 Task: Find connections with filter location Varna with filter topic #houseforsalewith filter profile language Potuguese with filter current company [24]7.ai with filter school Google Developer Group - Bharati Vidyapeeth's College of Engineering (GDG BVP) with filter industry Trusts and Estates with filter service category Financial Accounting with filter keywords title Help Desk Worker/Desktop Support
Action: Mouse moved to (460, 152)
Screenshot: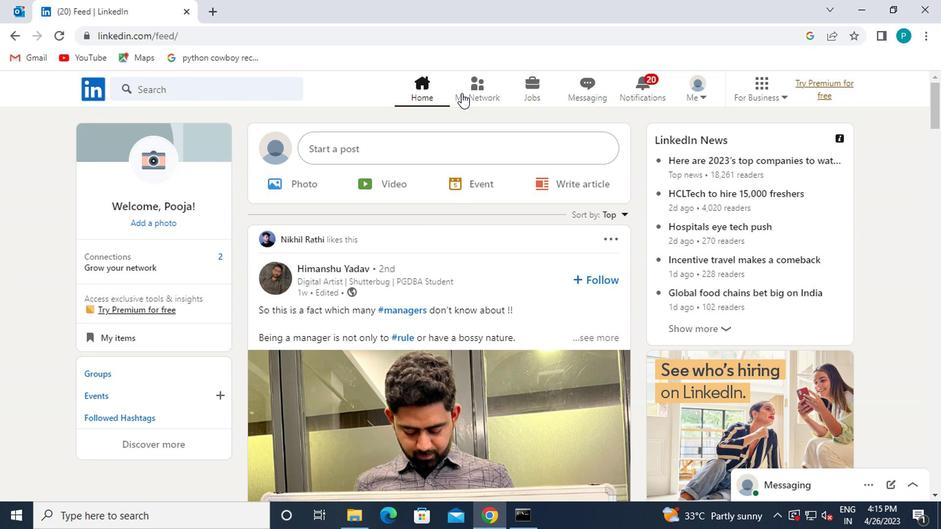 
Action: Mouse pressed left at (460, 152)
Screenshot: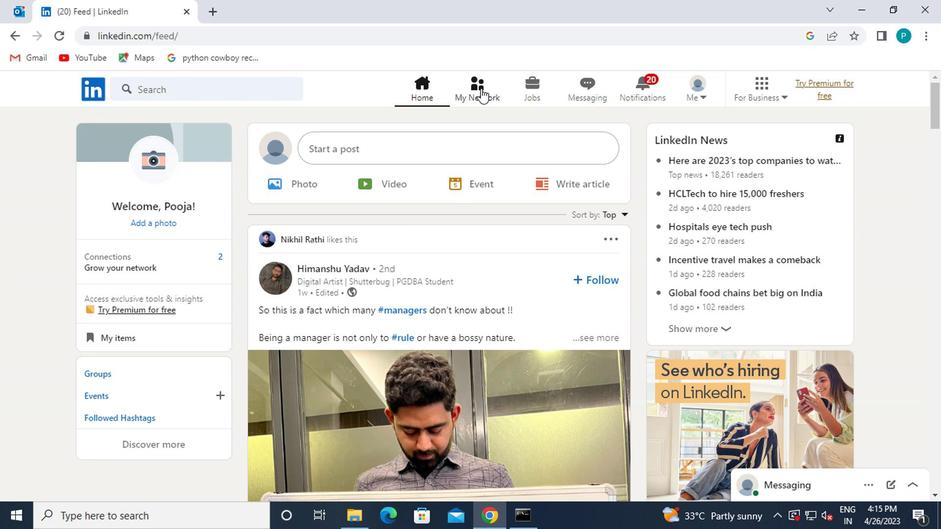 
Action: Mouse moved to (186, 215)
Screenshot: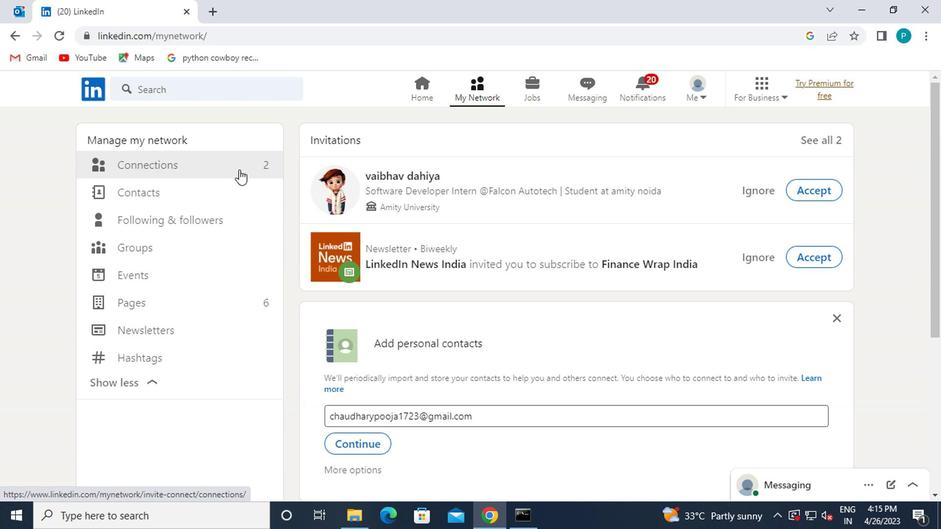 
Action: Mouse pressed left at (186, 215)
Screenshot: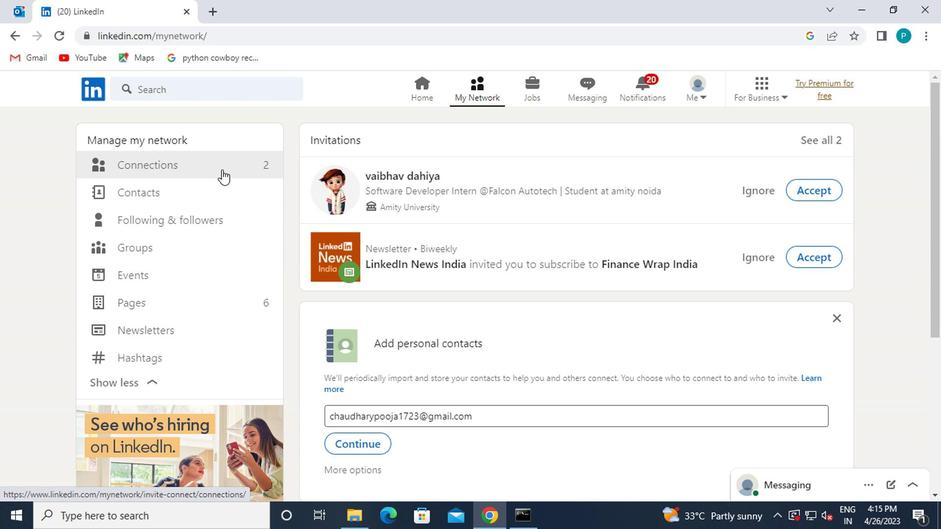 
Action: Mouse moved to (563, 212)
Screenshot: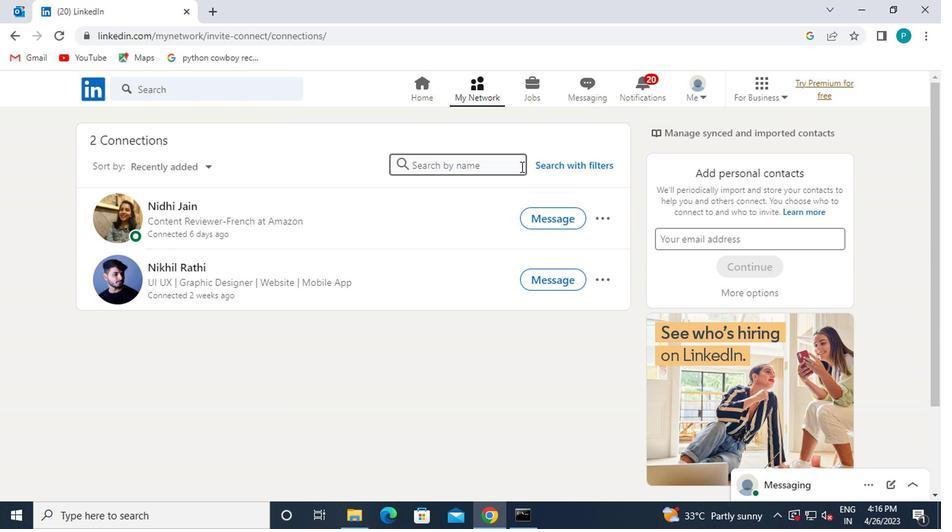 
Action: Mouse pressed left at (563, 212)
Screenshot: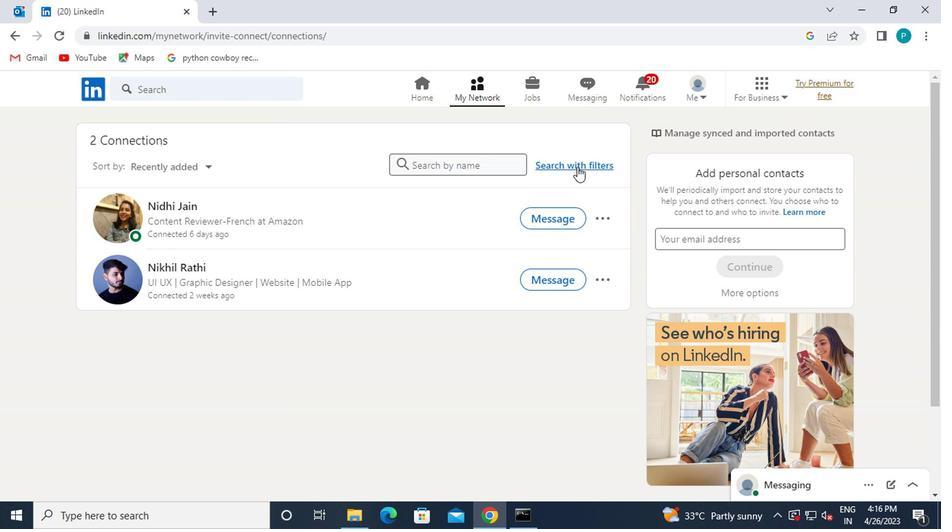 
Action: Mouse moved to (446, 182)
Screenshot: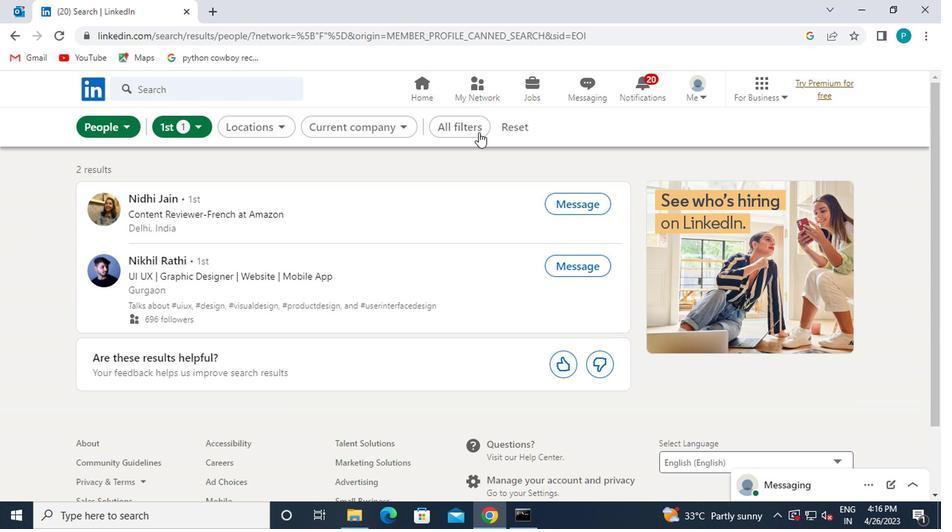 
Action: Mouse pressed left at (446, 182)
Screenshot: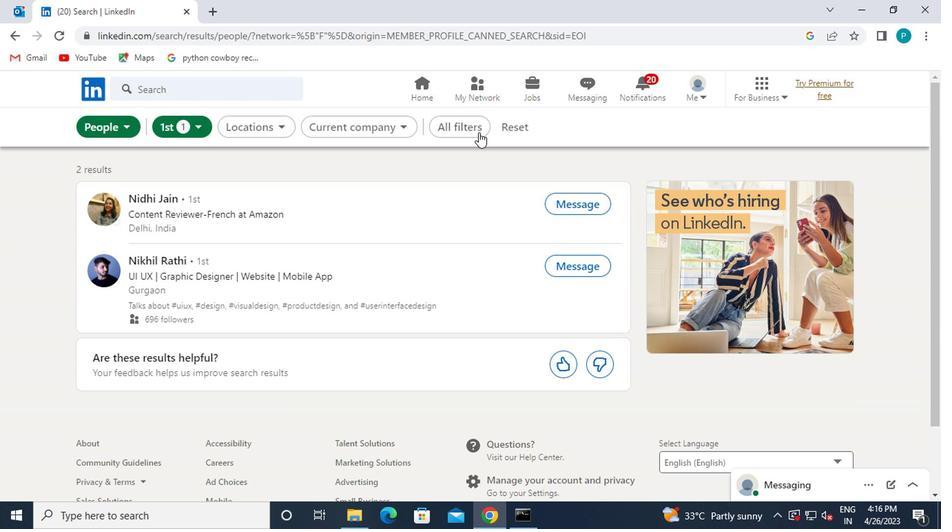 
Action: Mouse moved to (732, 306)
Screenshot: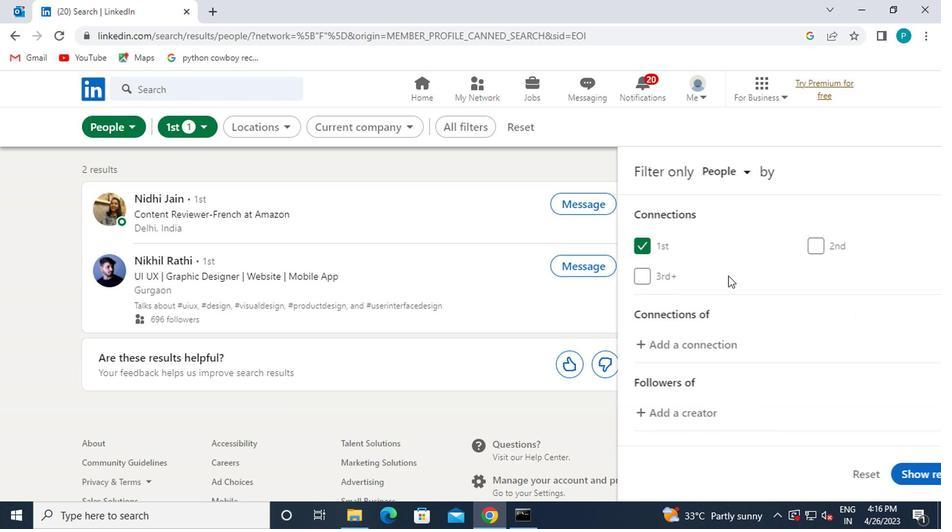 
Action: Mouse scrolled (732, 306) with delta (0, 0)
Screenshot: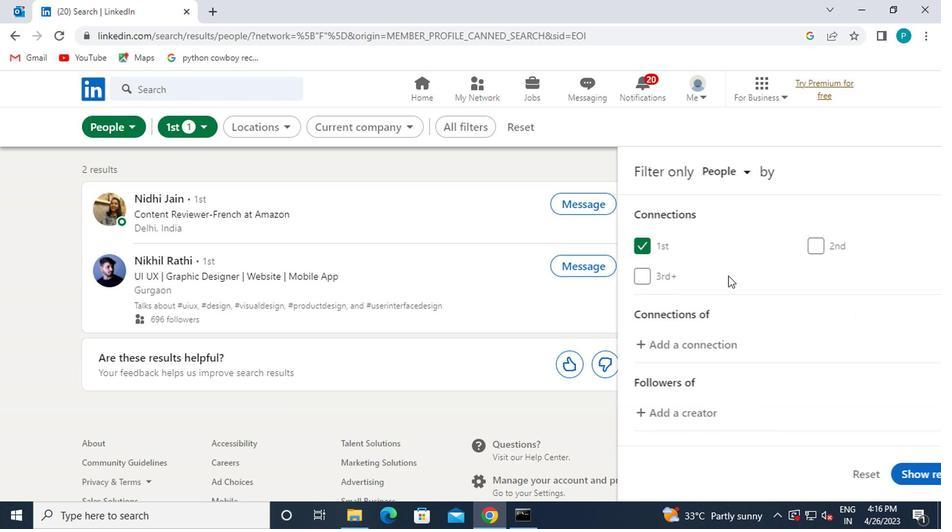 
Action: Mouse moved to (732, 308)
Screenshot: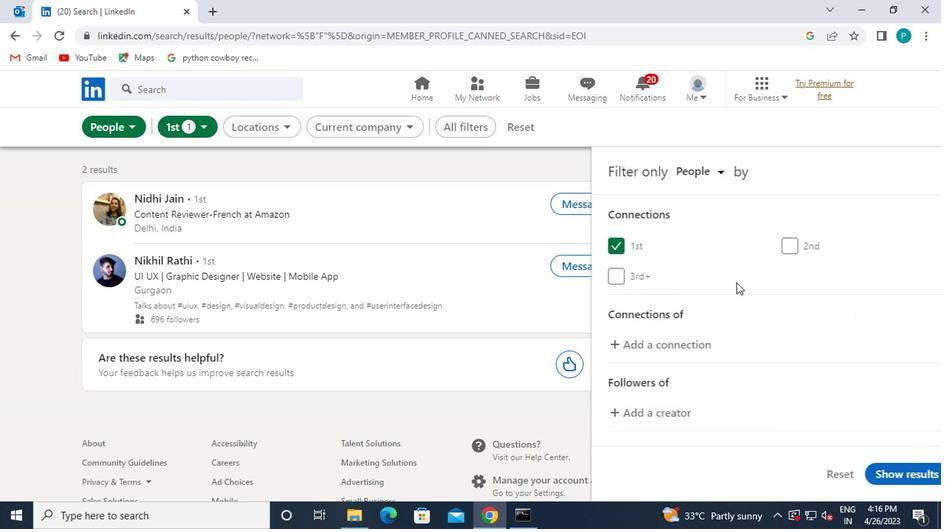 
Action: Mouse scrolled (732, 308) with delta (0, 0)
Screenshot: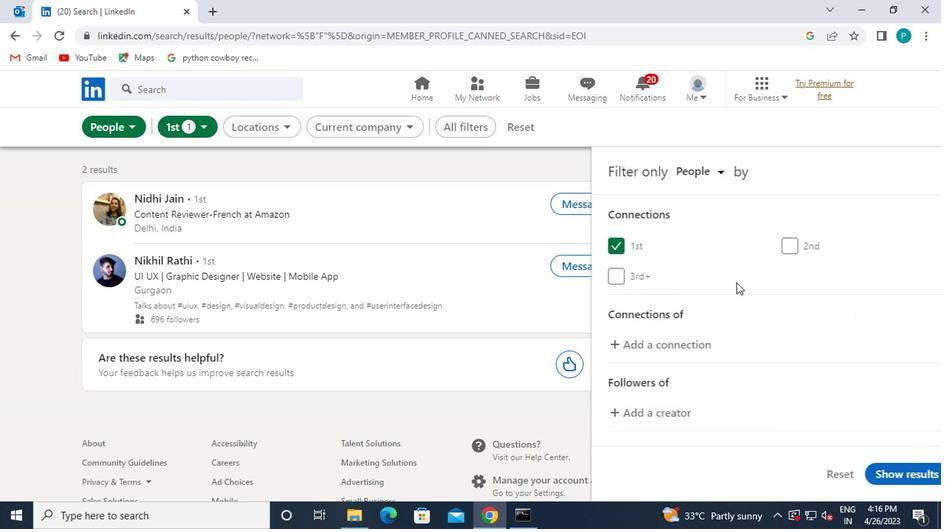 
Action: Mouse moved to (760, 368)
Screenshot: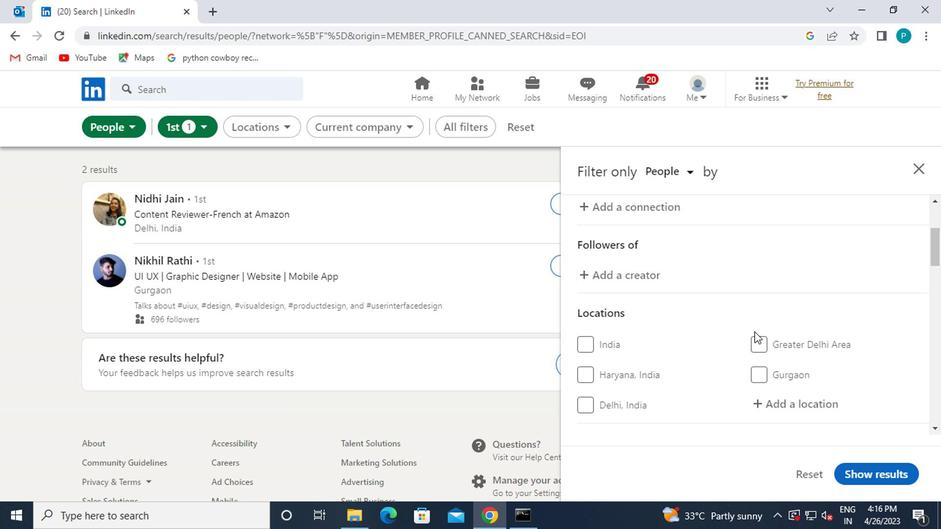 
Action: Mouse scrolled (760, 368) with delta (0, 0)
Screenshot: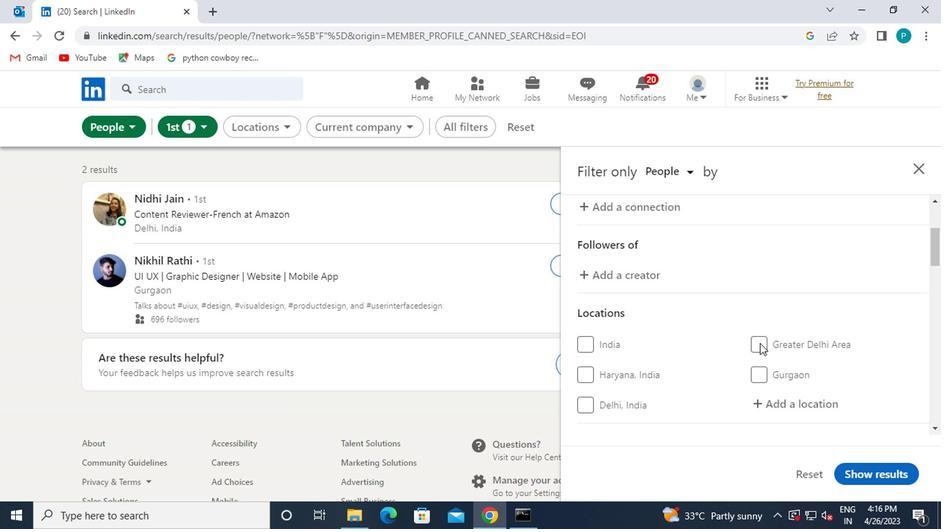 
Action: Mouse moved to (757, 347)
Screenshot: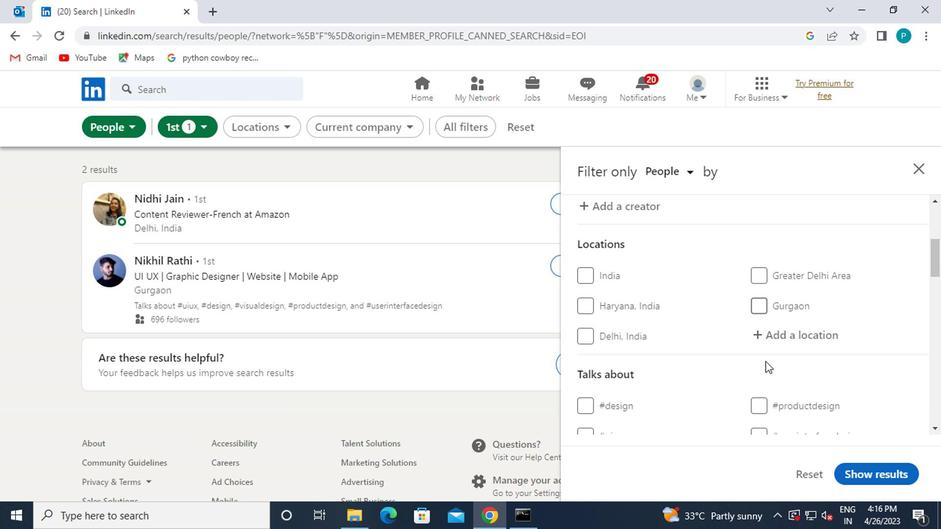 
Action: Mouse pressed left at (757, 347)
Screenshot: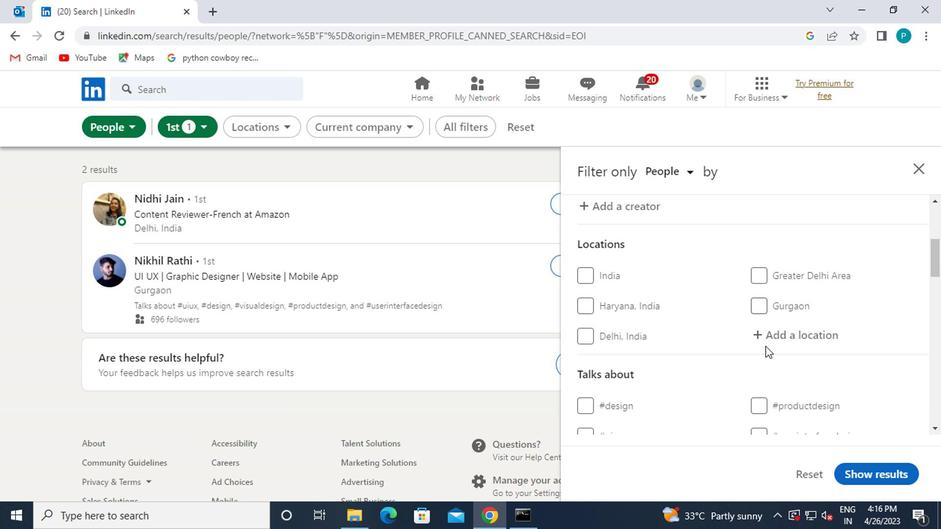 
Action: Mouse moved to (765, 341)
Screenshot: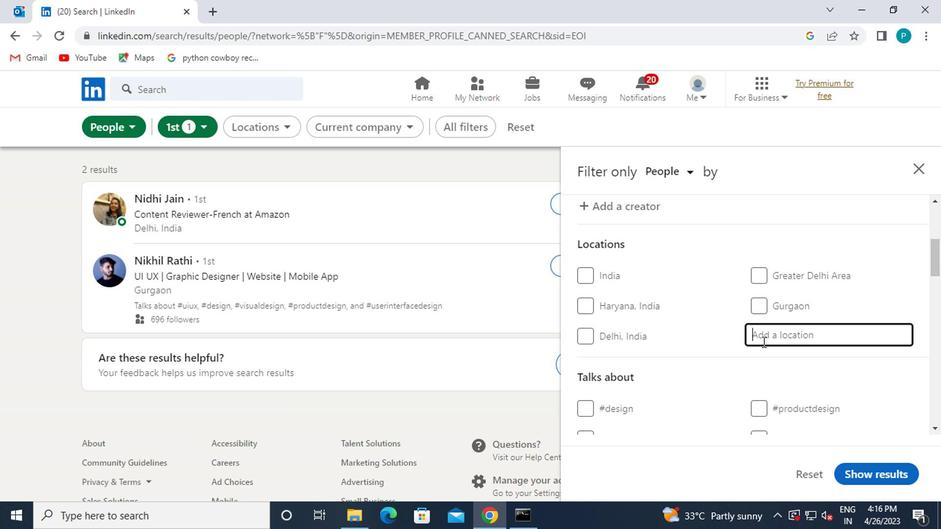 
Action: Key pressed verna<Key.enter>
Screenshot: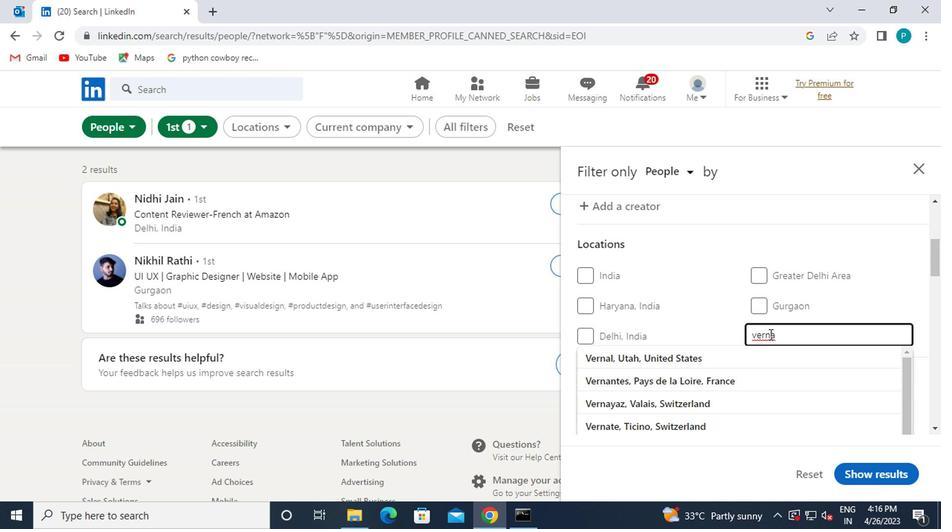
Action: Mouse moved to (762, 341)
Screenshot: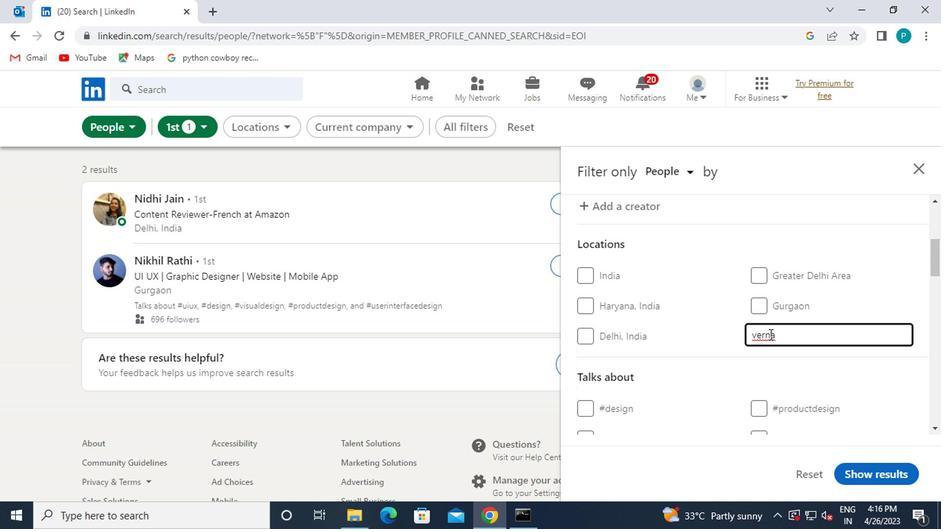 
Action: Mouse scrolled (762, 341) with delta (0, 0)
Screenshot: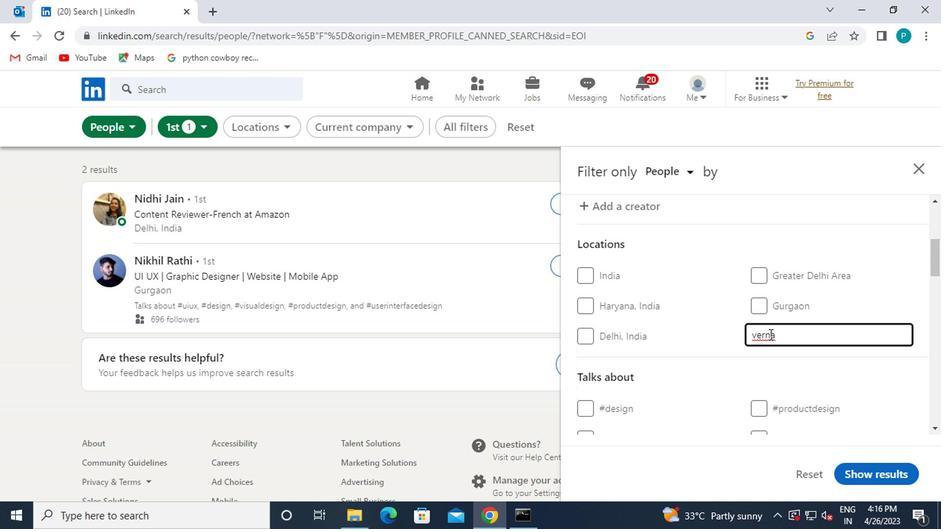 
Action: Mouse moved to (759, 349)
Screenshot: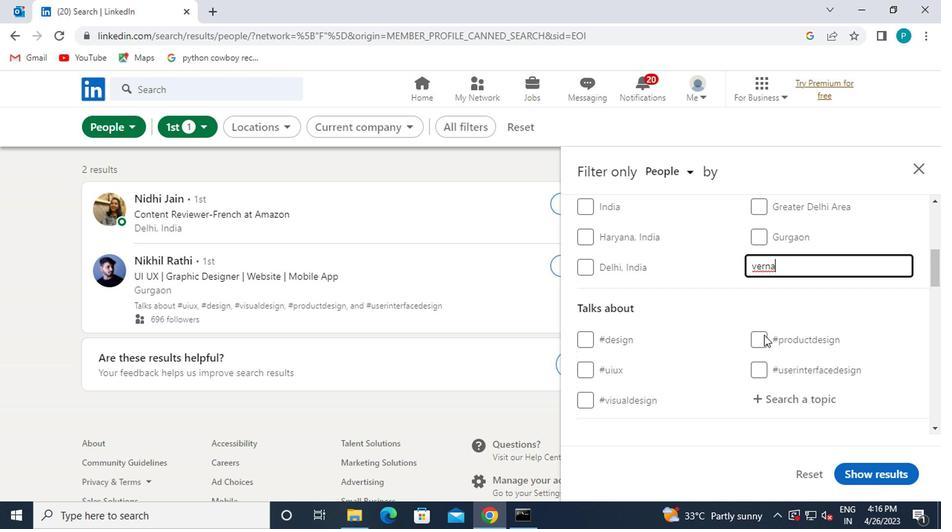 
Action: Mouse scrolled (759, 348) with delta (0, 0)
Screenshot: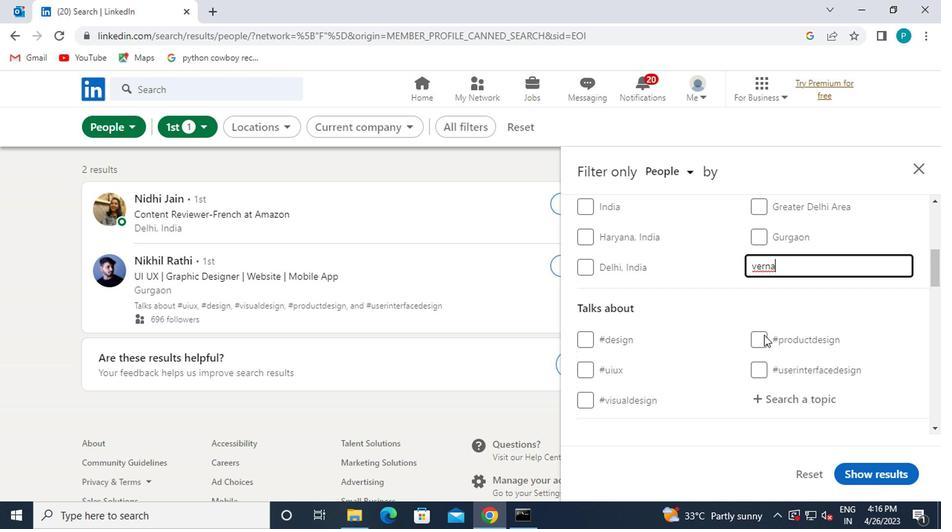 
Action: Mouse scrolled (759, 348) with delta (0, 0)
Screenshot: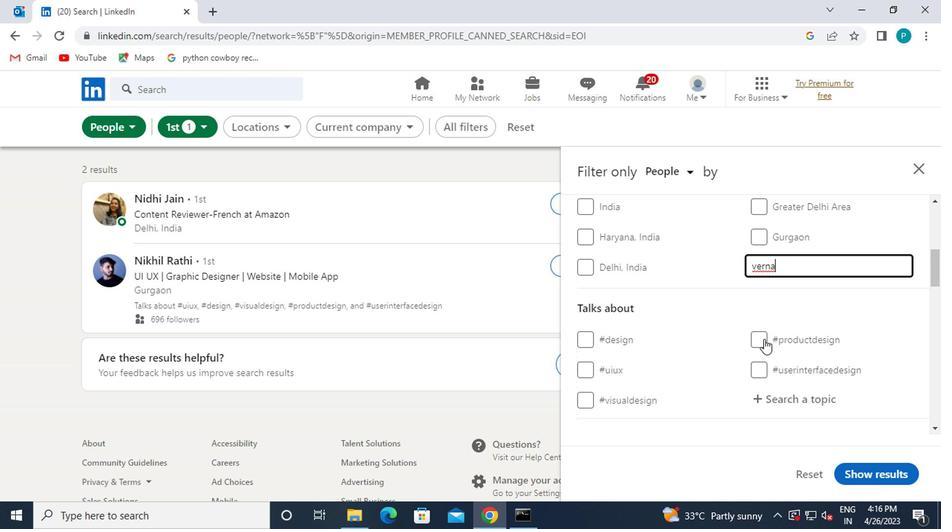 
Action: Mouse moved to (760, 290)
Screenshot: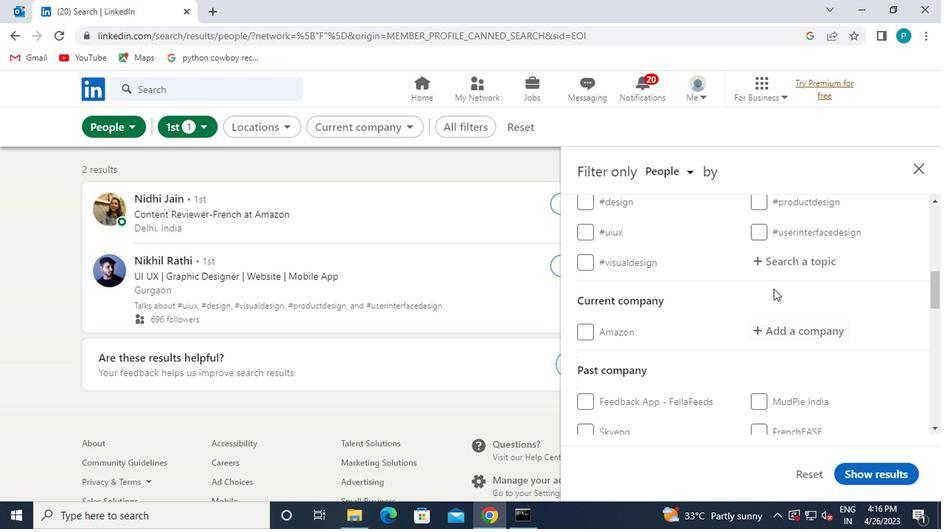 
Action: Mouse pressed left at (760, 290)
Screenshot: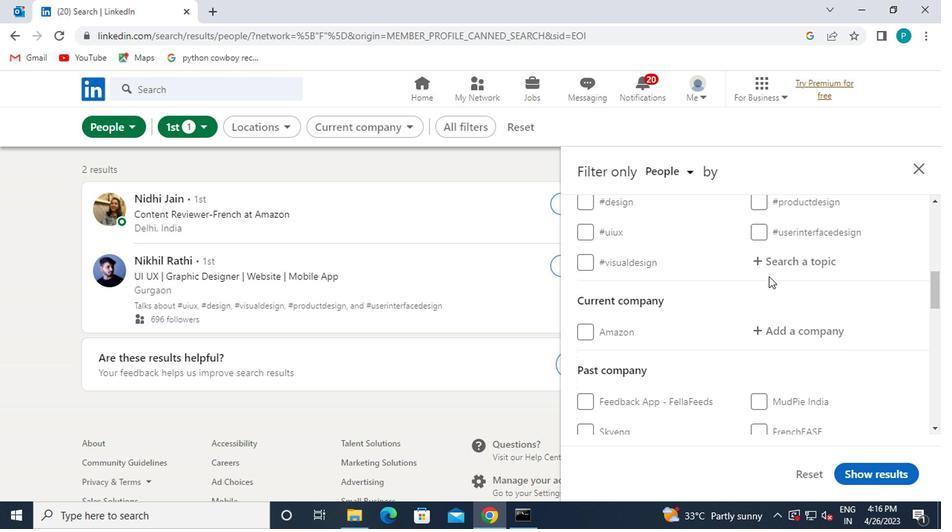
Action: Key pressed <Key.shift><Key.shift><Key.shift><Key.shift><Key.shift><Key.shift><Key.shift><Key.shift>#HOUSEFORD<Key.backspace>SALE
Screenshot: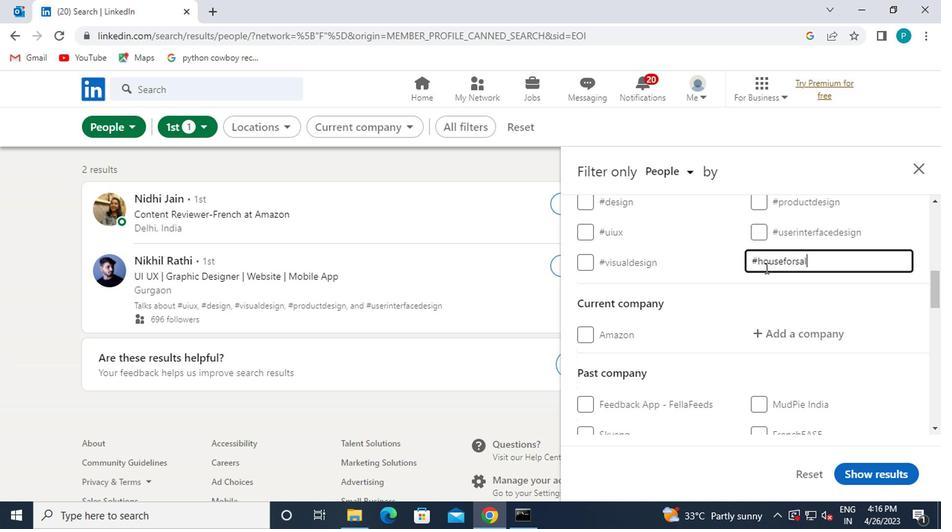 
Action: Mouse moved to (777, 341)
Screenshot: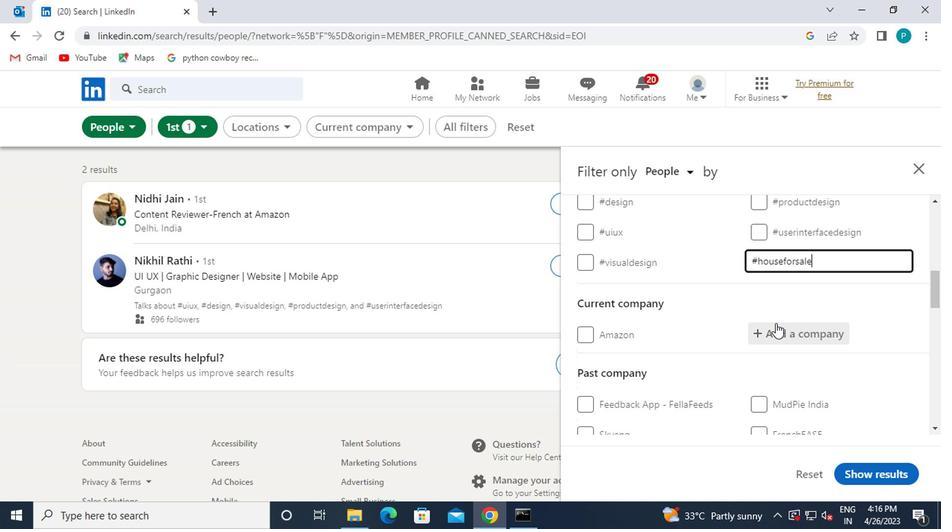 
Action: Mouse pressed left at (777, 341)
Screenshot: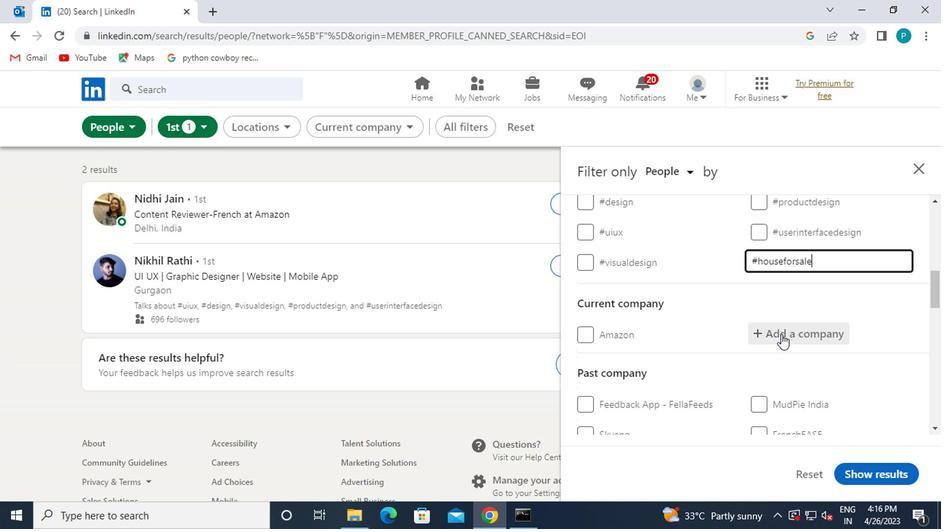 
Action: Key pressed <Key.shift><Key.shift><Key.shift><Key.shift><Key.shift><Key.shift><Key.shift><Key.shift><Key.shift><Key.shift><Key.shift><Key.shift><Key.shift><Key.shift><Key.shift><Key.shift><Key.shift><Key.shift><Key.shift><Key.shift><Key.shift><Key.shift><Key.shift><Key.shift><Key.shift><Key.shift><Key.shift><Key.shift><Key.shift><Key.shift><Key.shift><Key.shift><Key.shift><Key.shift><Key.shift><Key.shift>{<Key.backspace>[24]7
Screenshot: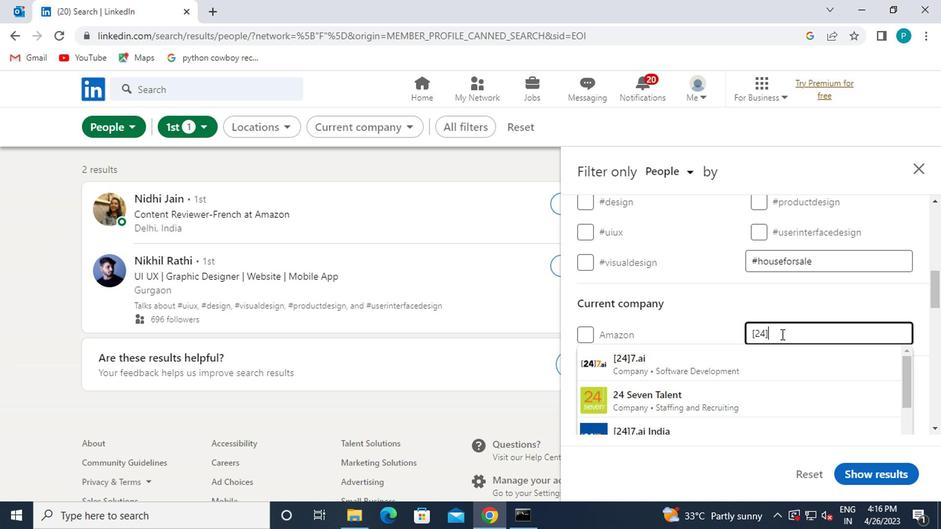
Action: Mouse moved to (741, 342)
Screenshot: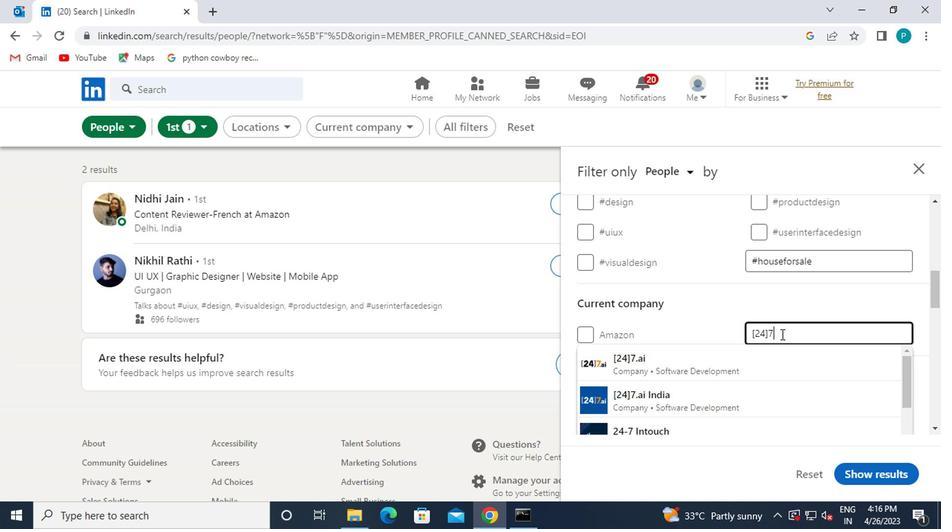 
Action: Key pressed <Key.down>
Screenshot: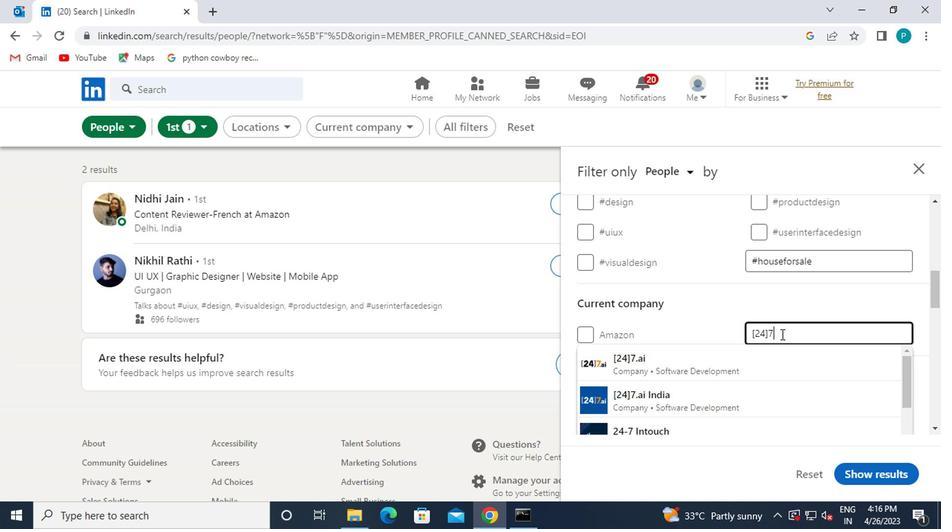
Action: Mouse moved to (706, 356)
Screenshot: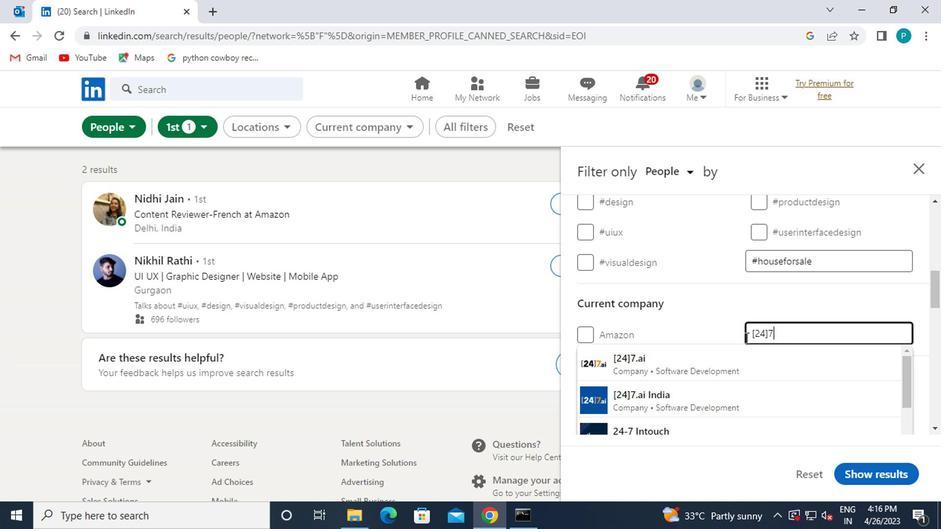
Action: Key pressed <Key.enter>
Screenshot: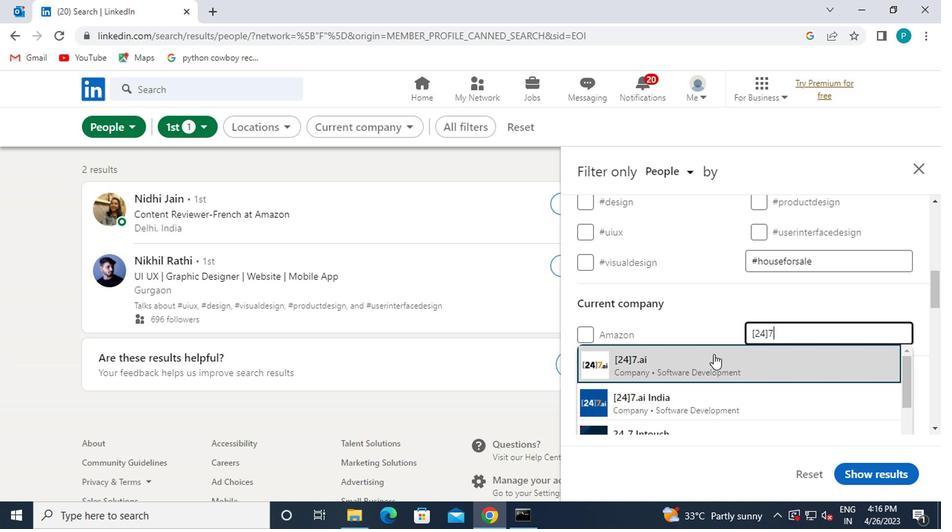 
Action: Mouse scrolled (706, 356) with delta (0, 0)
Screenshot: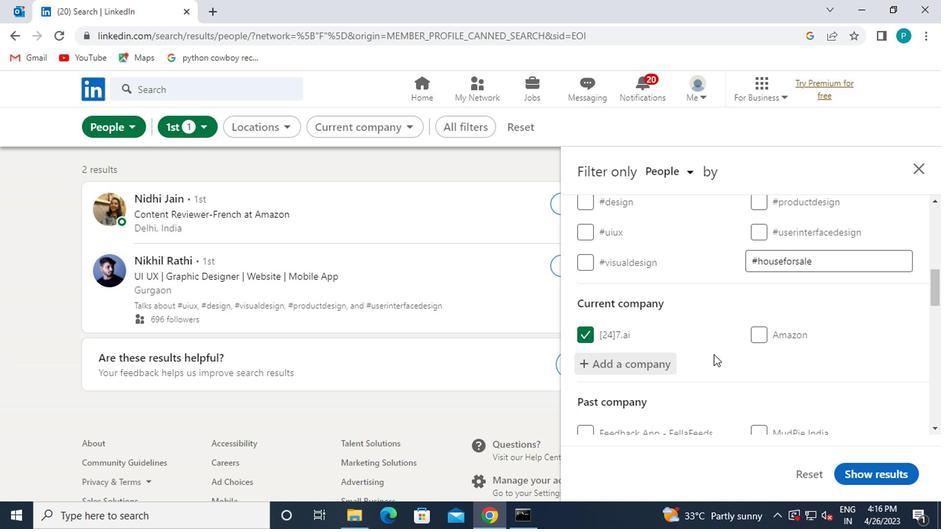 
Action: Mouse scrolled (706, 356) with delta (0, 0)
Screenshot: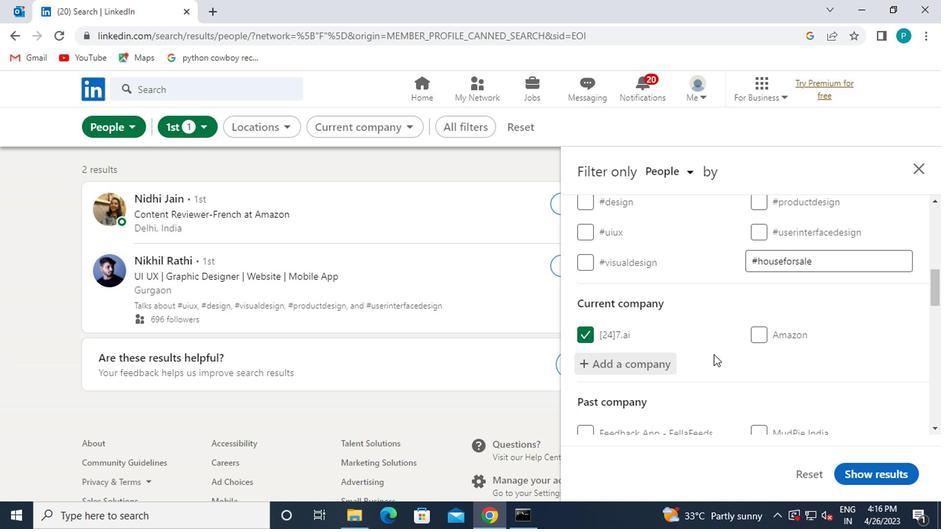 
Action: Mouse moved to (705, 356)
Screenshot: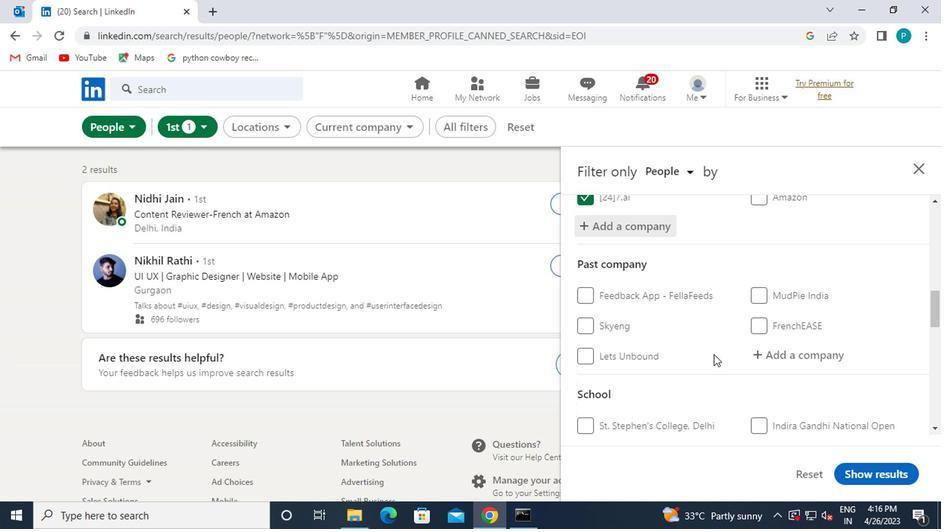 
Action: Mouse scrolled (705, 356) with delta (0, 0)
Screenshot: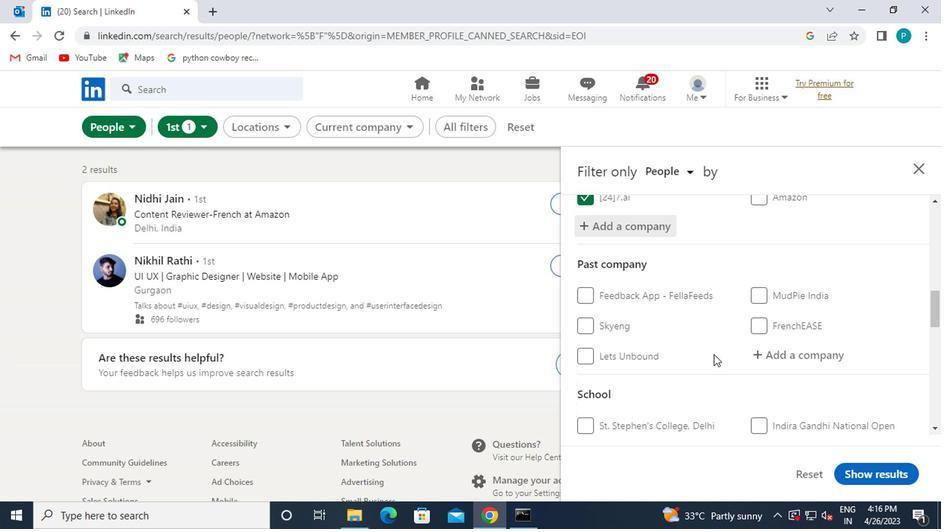 
Action: Mouse moved to (703, 356)
Screenshot: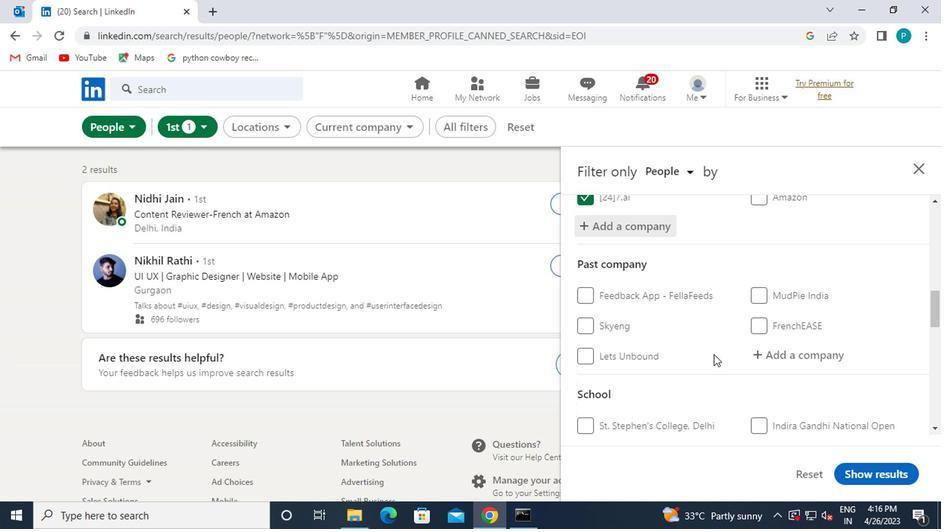 
Action: Mouse scrolled (703, 356) with delta (0, 0)
Screenshot: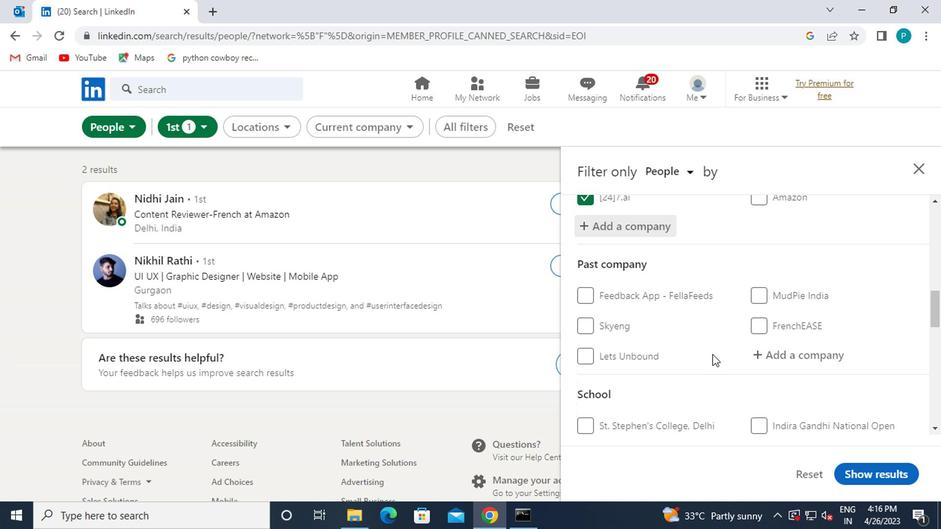 
Action: Mouse moved to (763, 365)
Screenshot: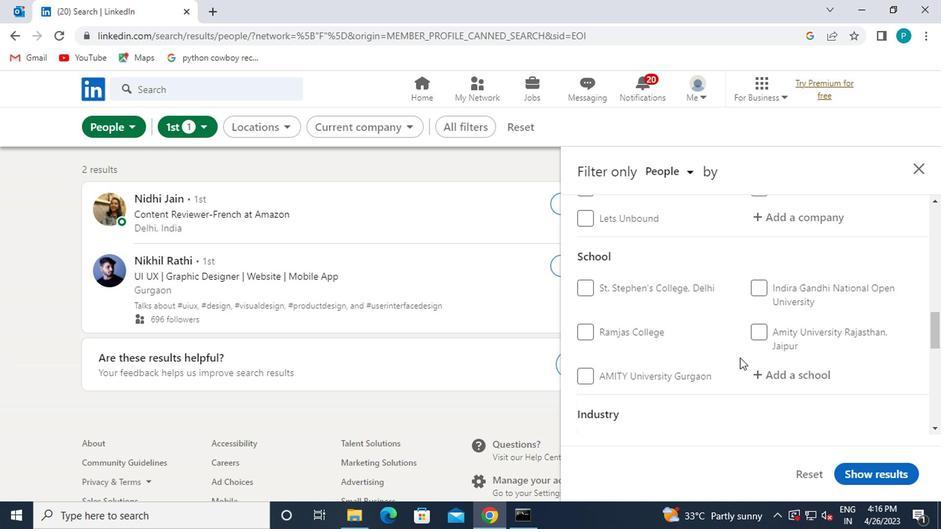 
Action: Mouse pressed left at (763, 365)
Screenshot: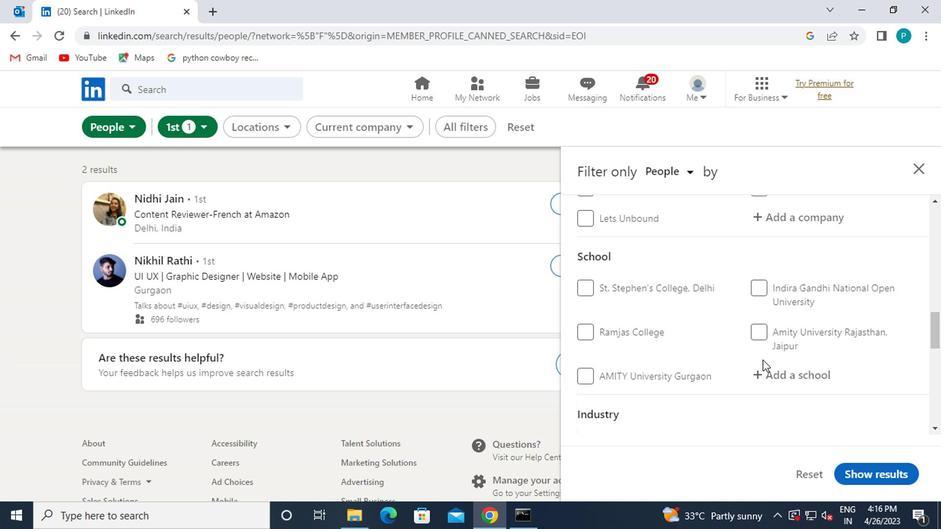 
Action: Mouse moved to (763, 367)
Screenshot: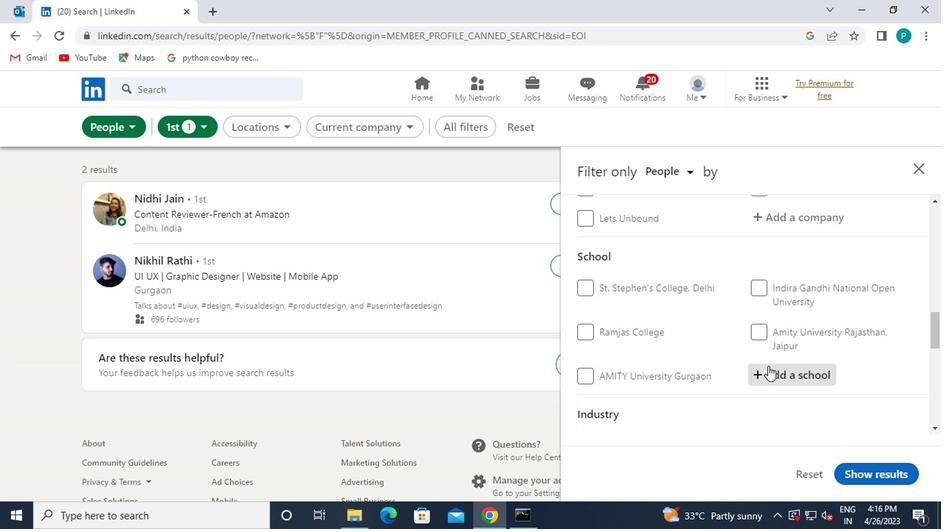 
Action: Key pressed GOOGLE
Screenshot: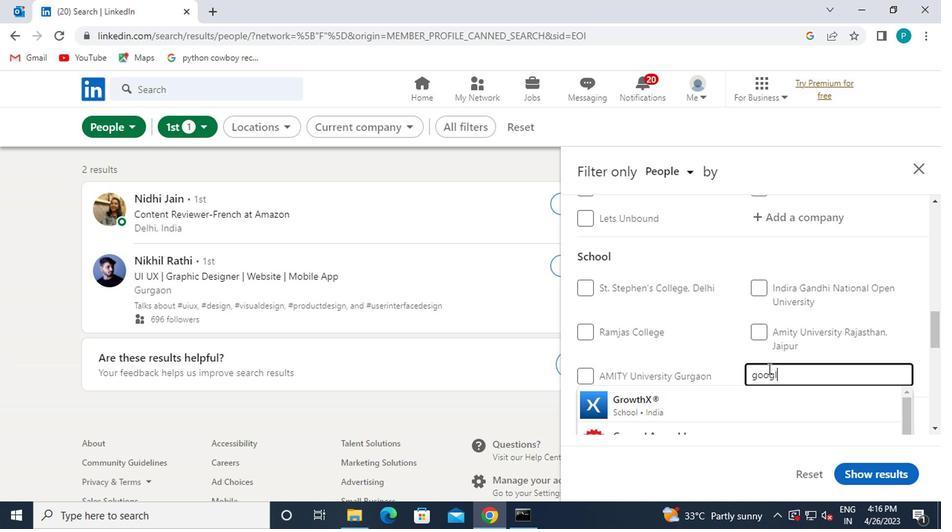 
Action: Mouse moved to (679, 327)
Screenshot: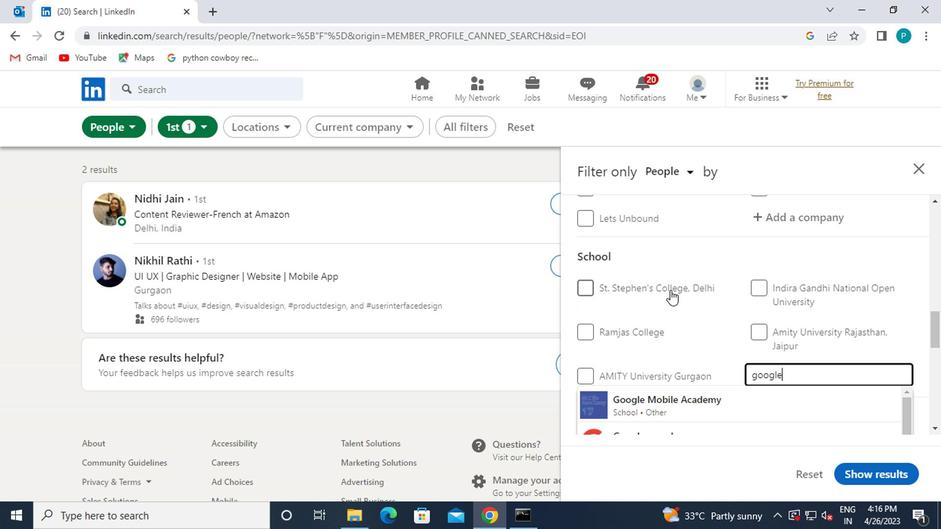 
Action: Mouse scrolled (679, 327) with delta (0, 0)
Screenshot: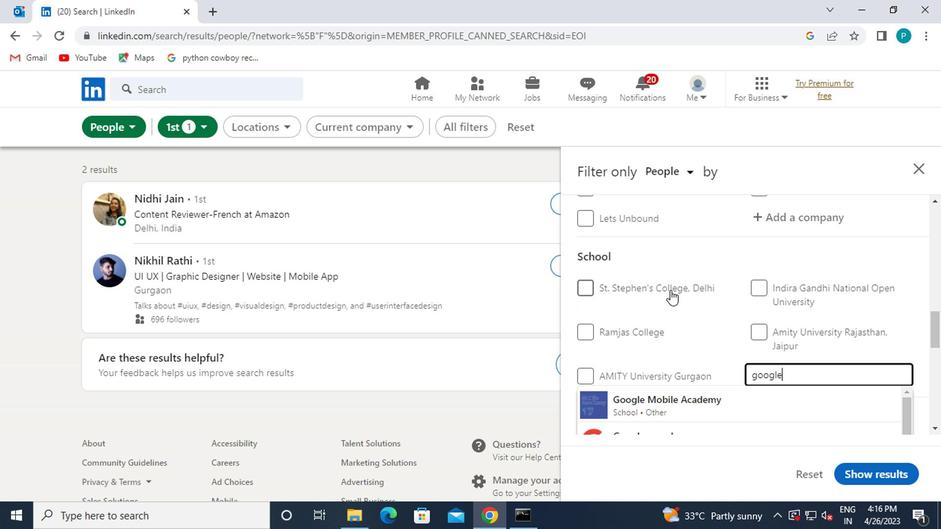 
Action: Mouse moved to (693, 353)
Screenshot: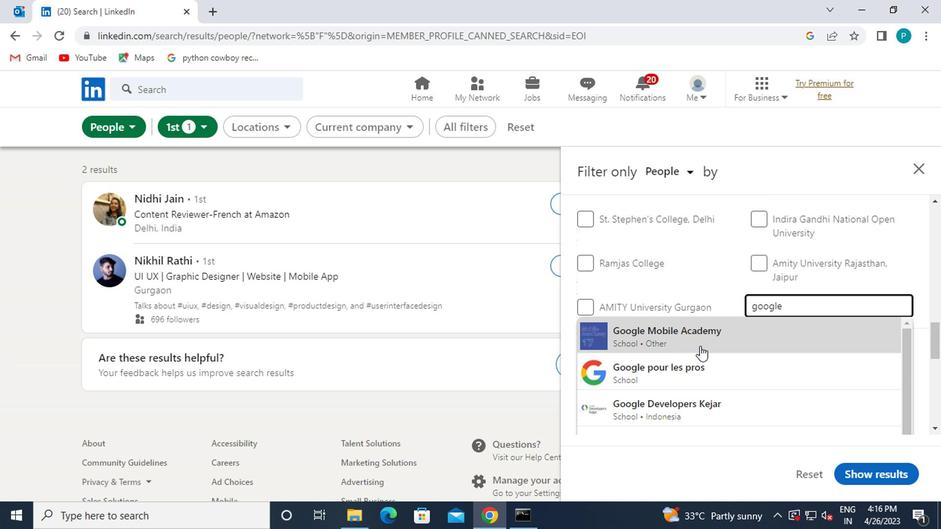
Action: Mouse scrolled (693, 353) with delta (0, 0)
Screenshot: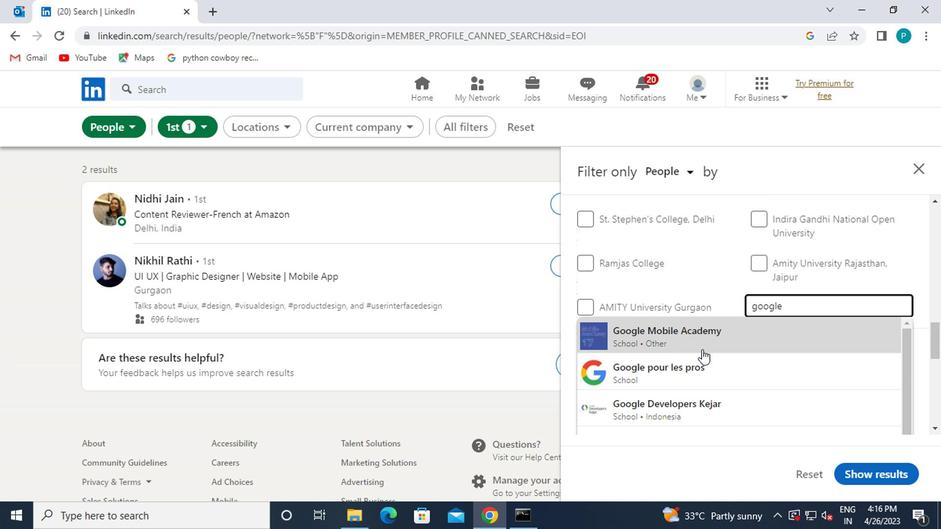 
Action: Mouse moved to (797, 340)
Screenshot: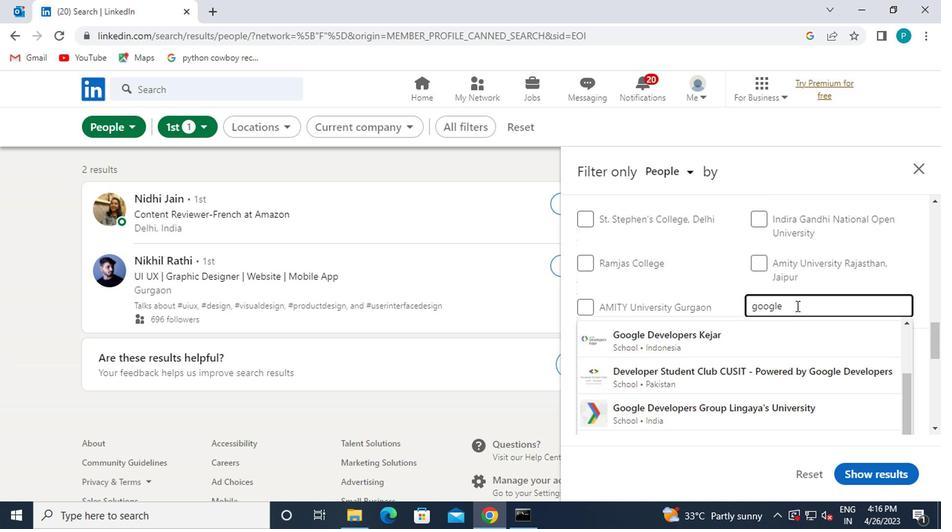 
Action: Mouse scrolled (797, 340) with delta (0, 0)
Screenshot: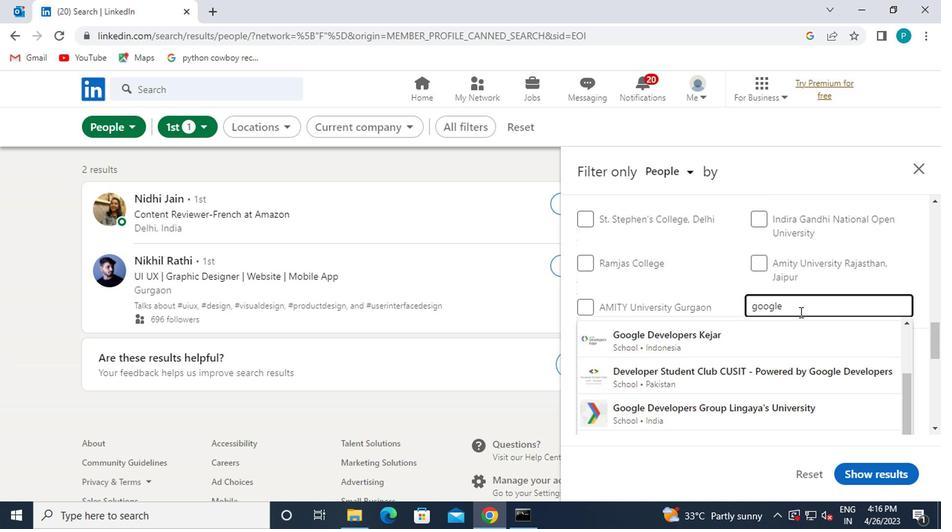 
Action: Mouse moved to (767, 371)
Screenshot: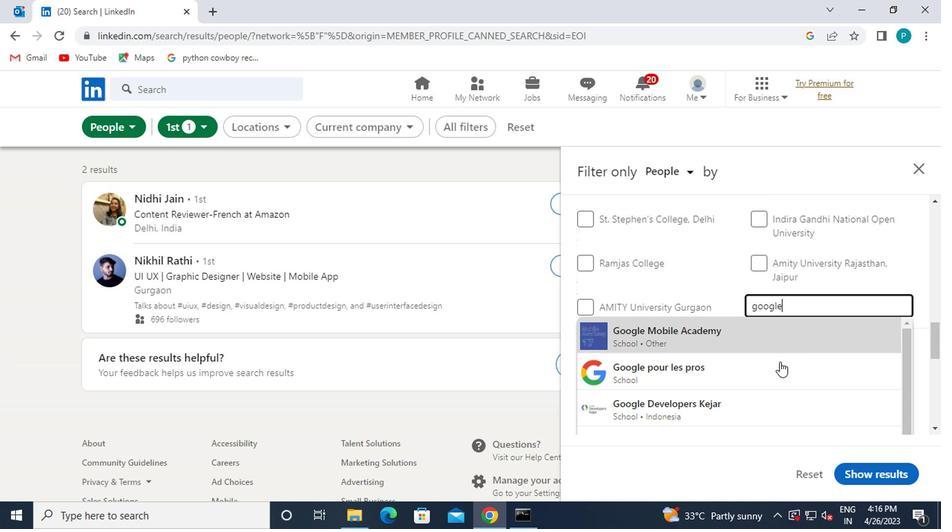 
Action: Mouse scrolled (767, 371) with delta (0, 0)
Screenshot: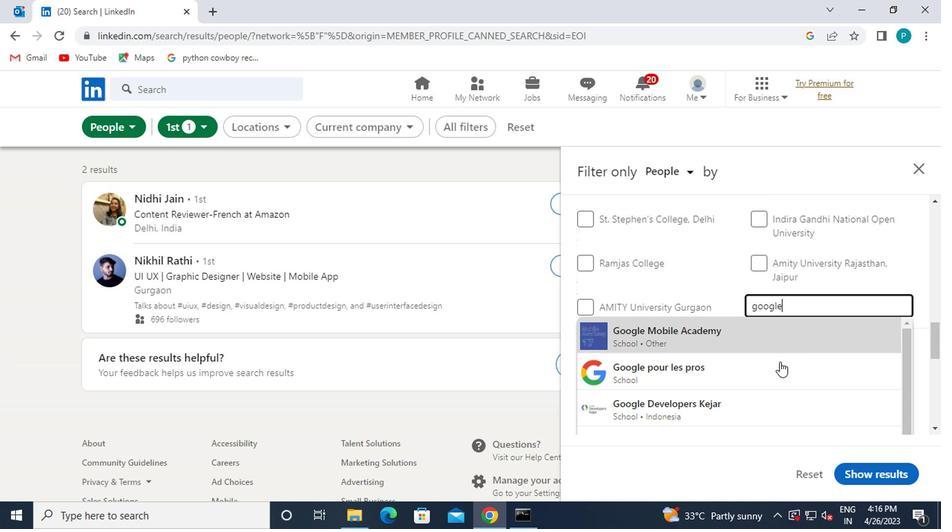 
Action: Mouse scrolled (767, 371) with delta (0, 0)
Screenshot: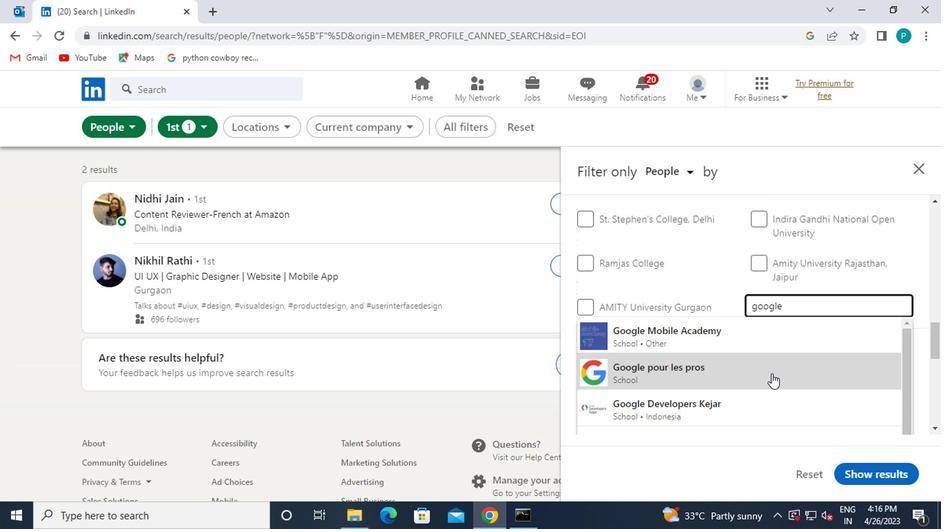 
Action: Mouse moved to (755, 365)
Screenshot: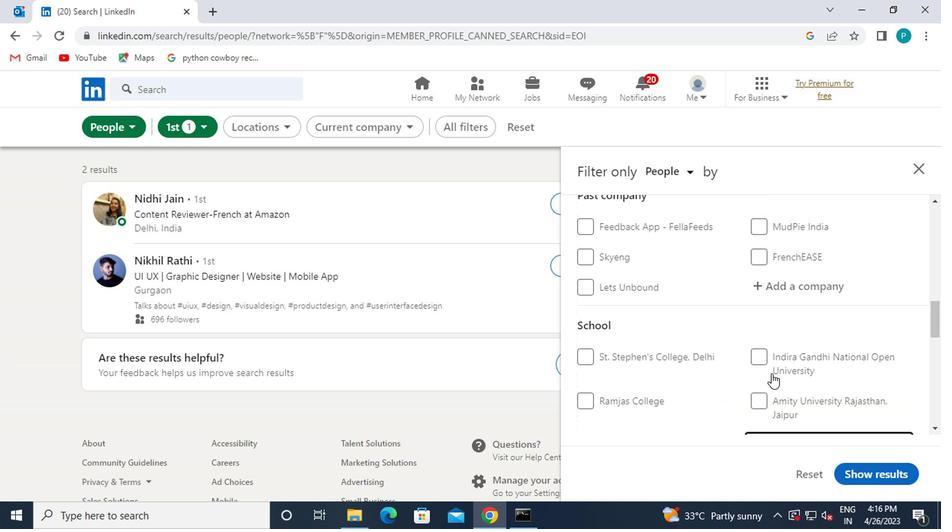 
Action: Mouse scrolled (755, 364) with delta (0, 0)
Screenshot: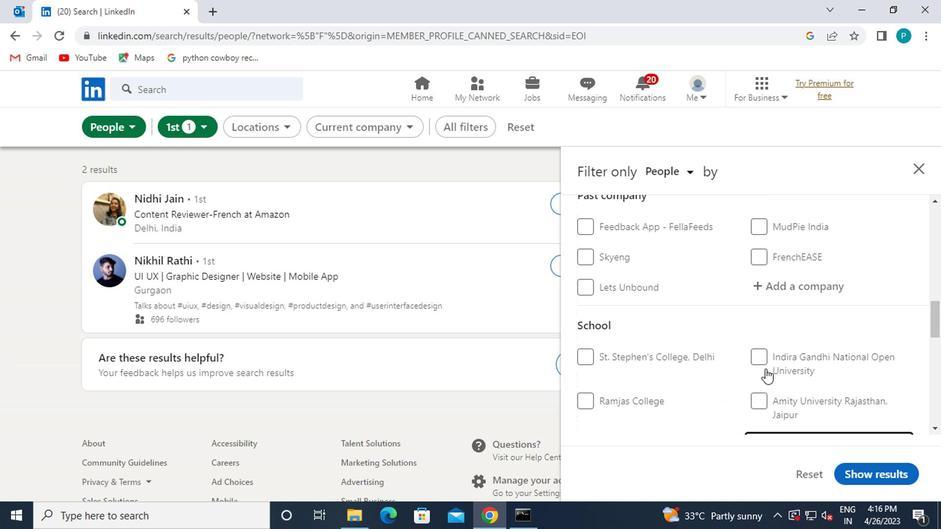 
Action: Mouse scrolled (755, 364) with delta (0, 0)
Screenshot: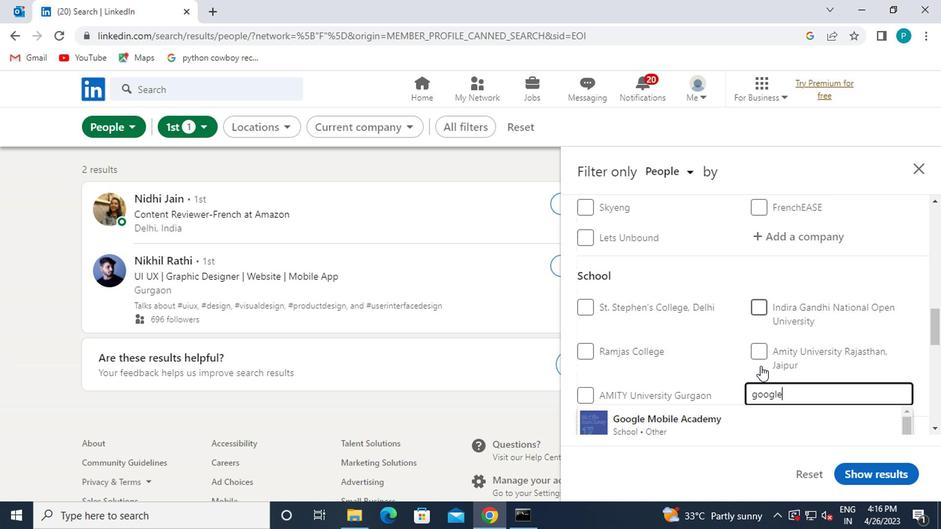 
Action: Mouse moved to (751, 371)
Screenshot: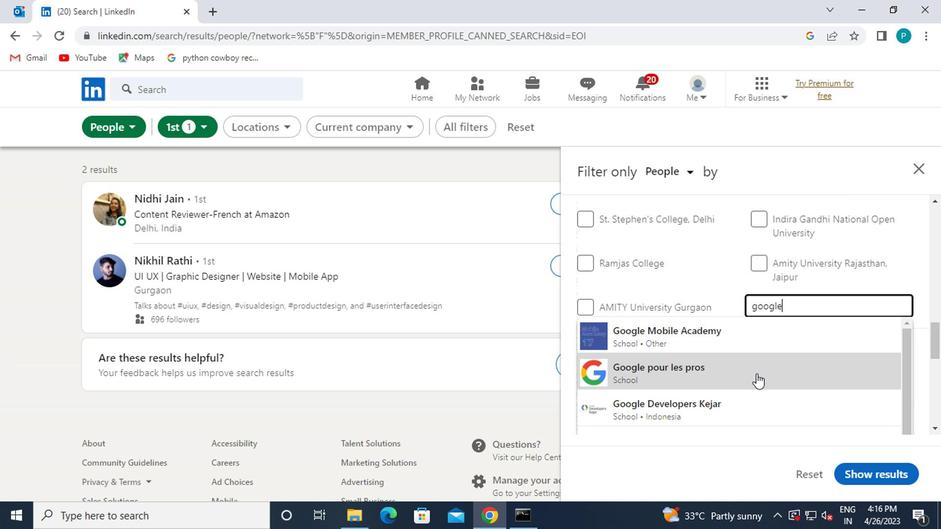 
Action: Mouse scrolled (751, 370) with delta (0, 0)
Screenshot: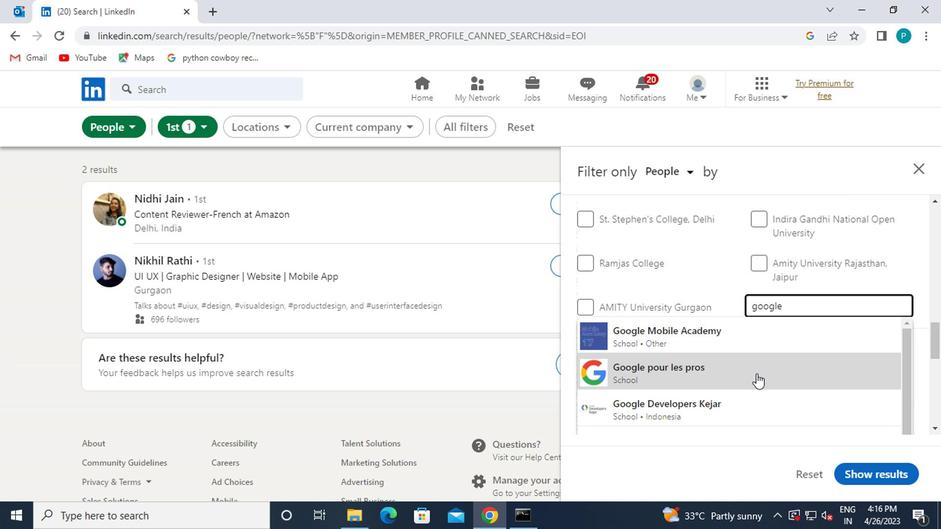 
Action: Mouse moved to (727, 393)
Screenshot: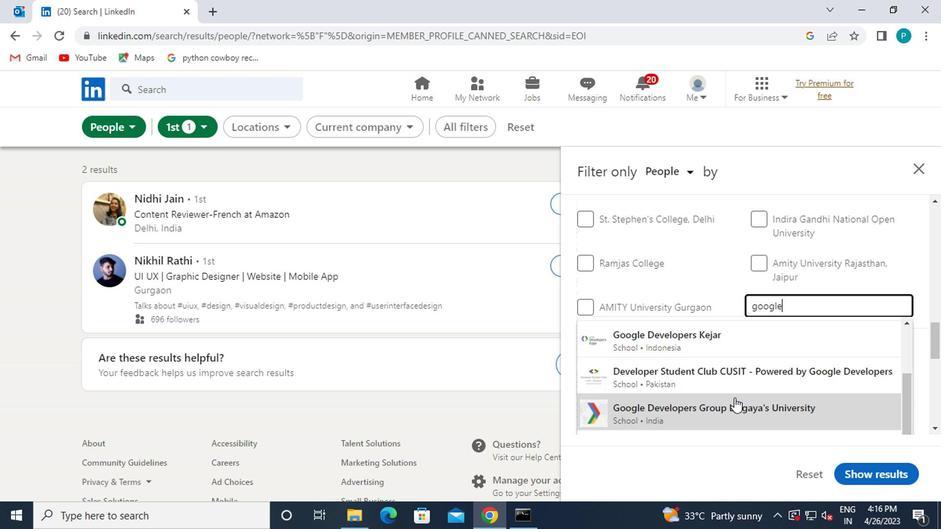
Action: Mouse pressed left at (727, 393)
Screenshot: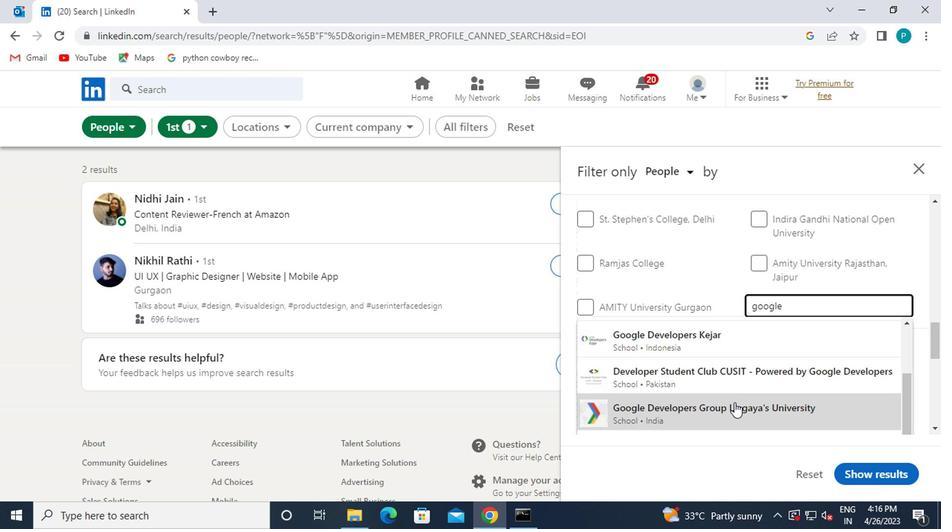 
Action: Mouse moved to (693, 373)
Screenshot: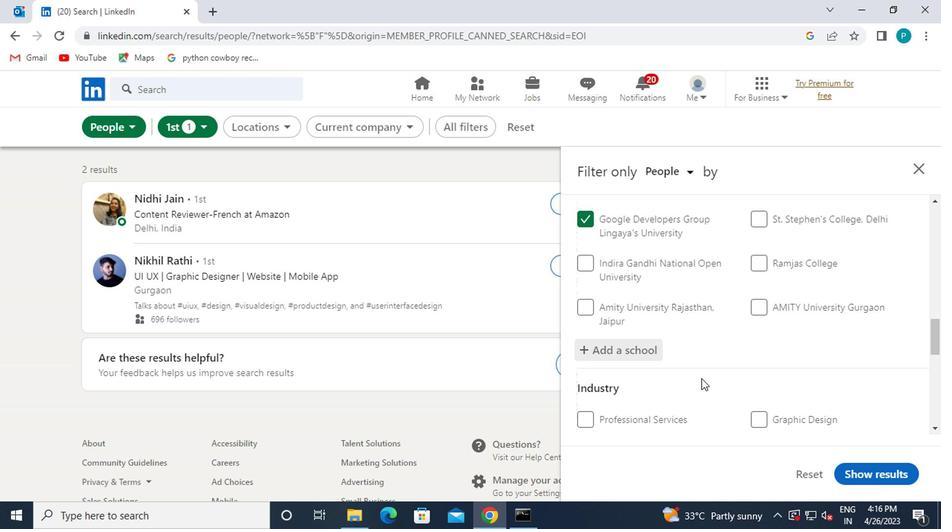 
Action: Mouse scrolled (693, 373) with delta (0, 0)
Screenshot: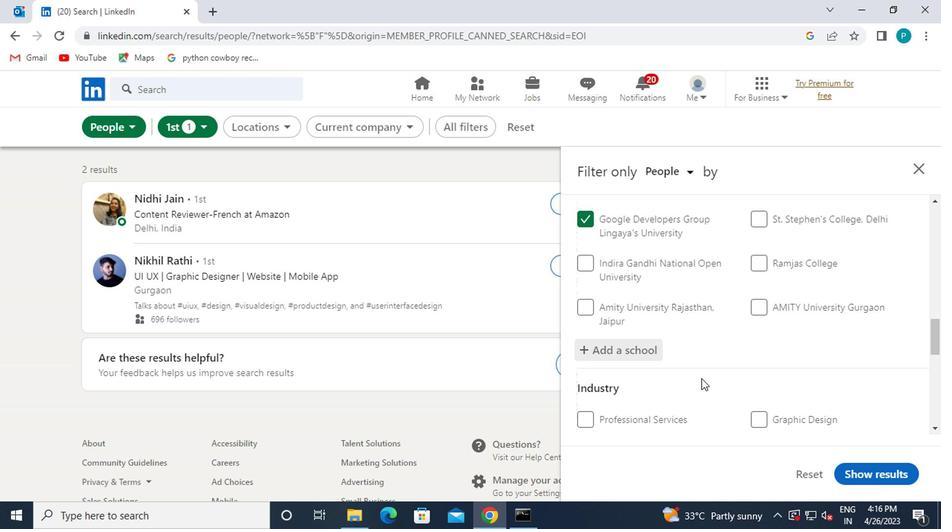 
Action: Mouse moved to (698, 372)
Screenshot: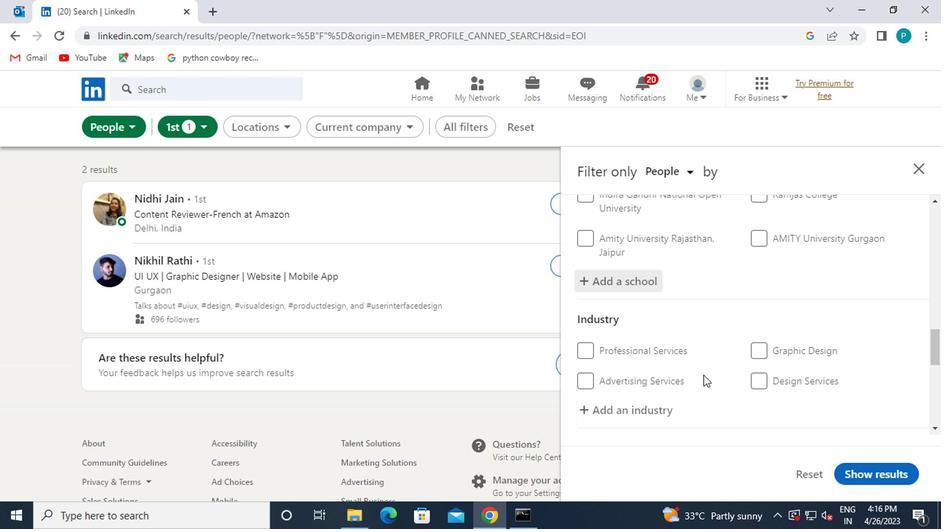 
Action: Mouse scrolled (698, 371) with delta (0, 0)
Screenshot: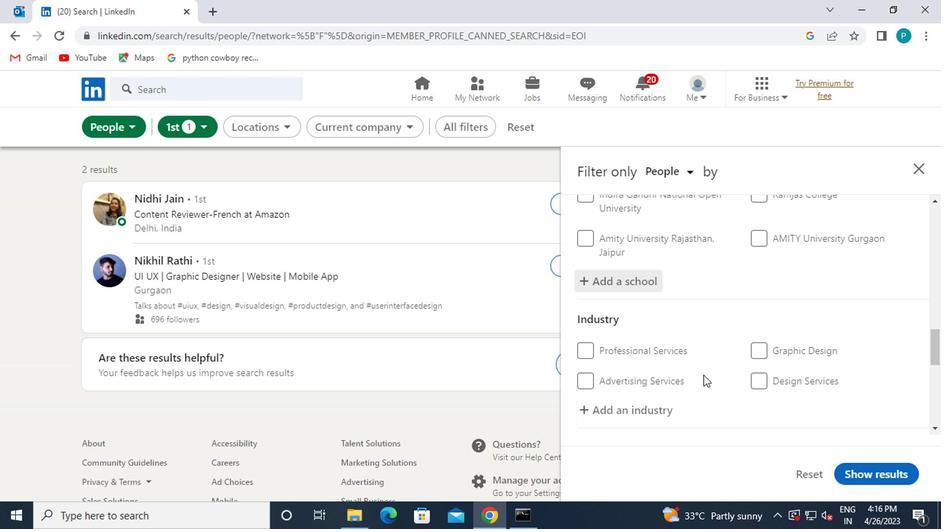 
Action: Mouse moved to (639, 349)
Screenshot: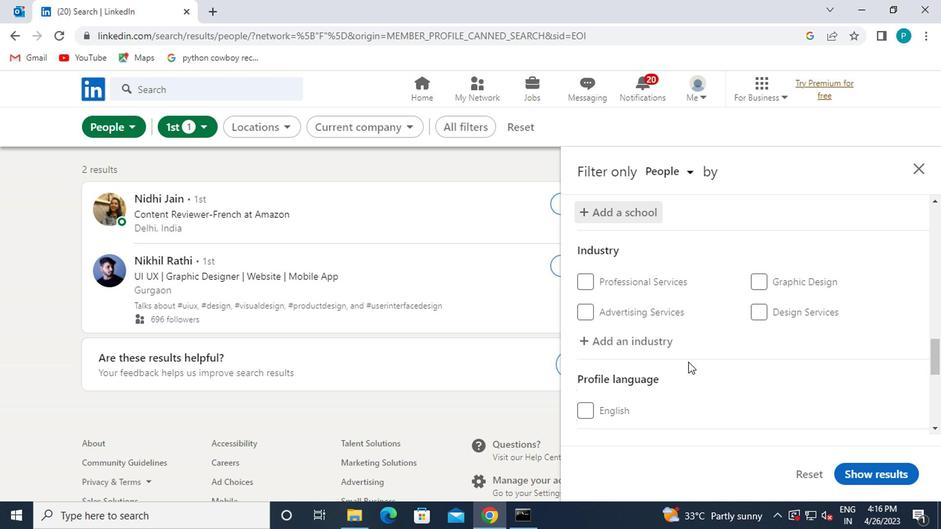 
Action: Mouse pressed left at (639, 349)
Screenshot: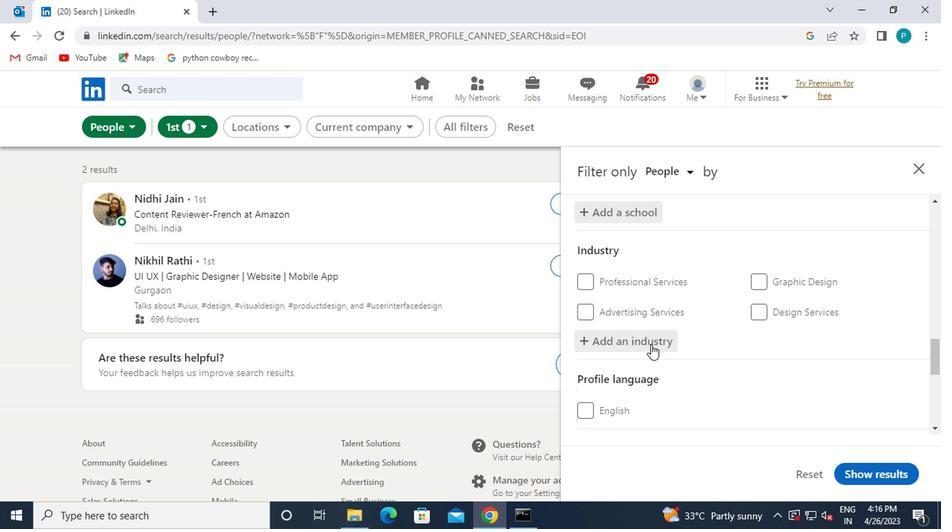 
Action: Key pressed TRUST
Screenshot: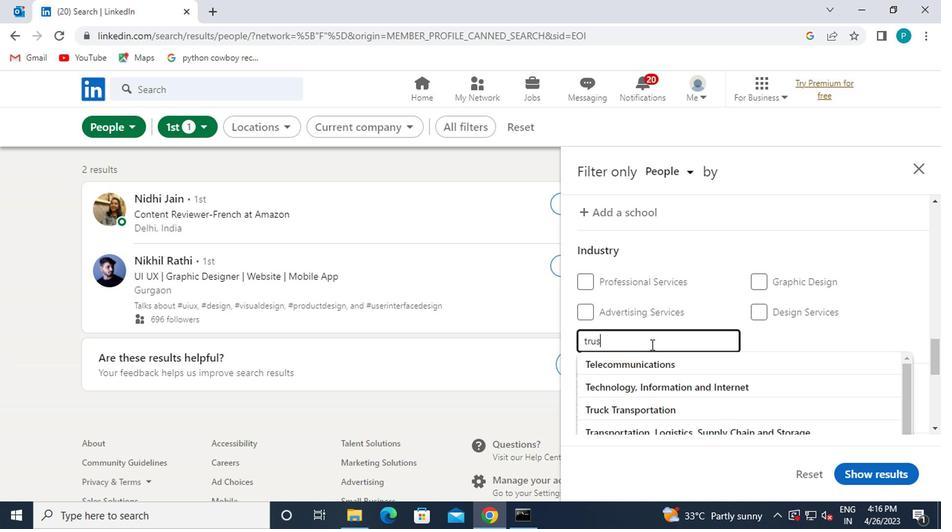 
Action: Mouse moved to (639, 368)
Screenshot: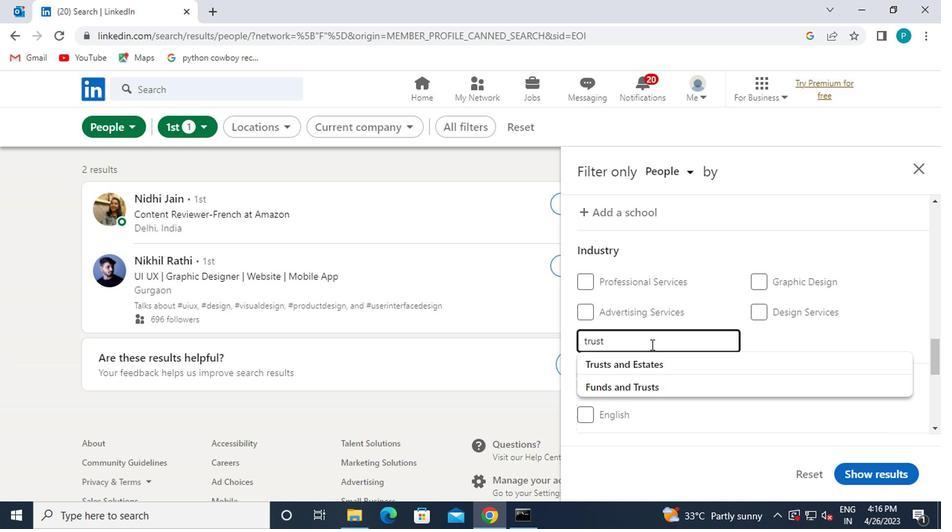 
Action: Mouse pressed left at (639, 368)
Screenshot: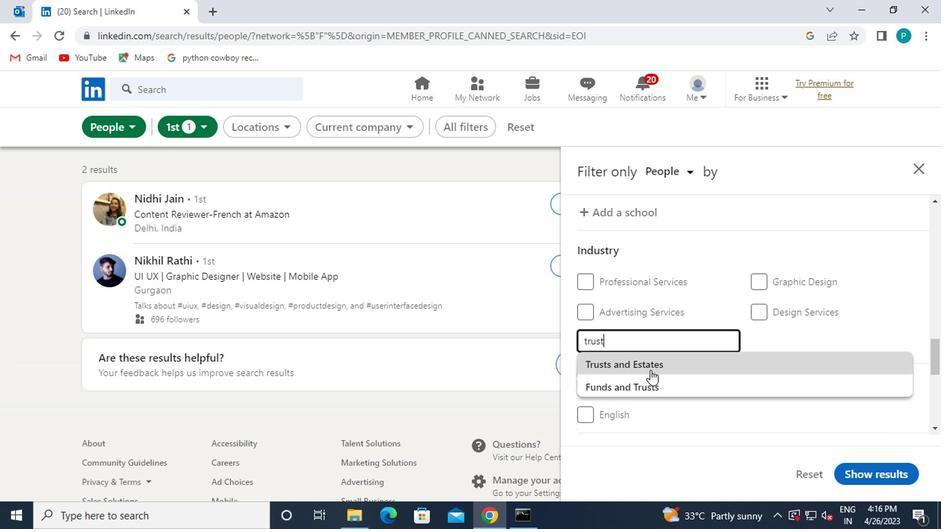 
Action: Mouse moved to (639, 369)
Screenshot: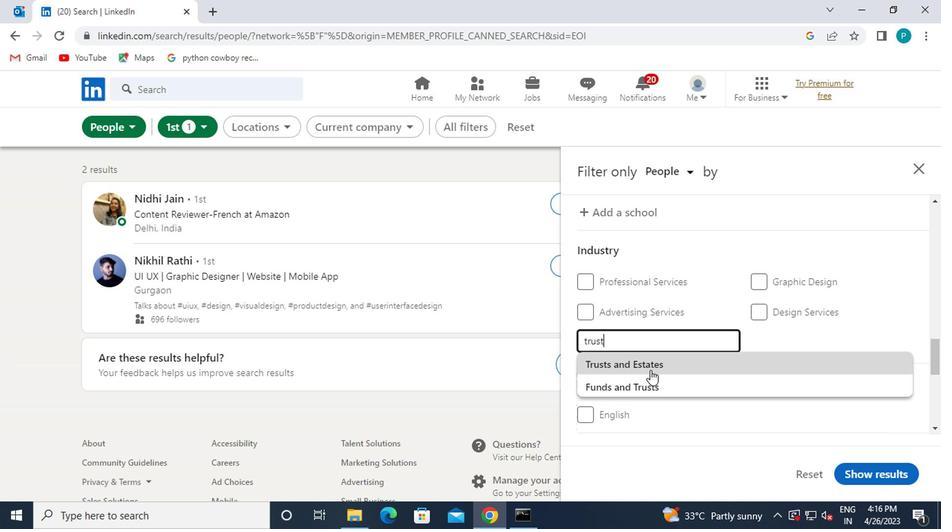 
Action: Mouse scrolled (639, 368) with delta (0, 0)
Screenshot: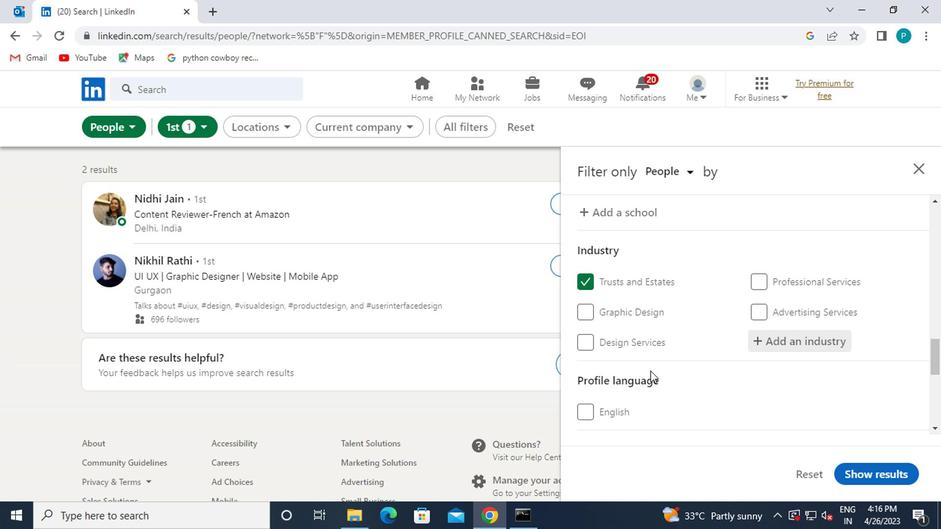 
Action: Mouse scrolled (639, 368) with delta (0, 0)
Screenshot: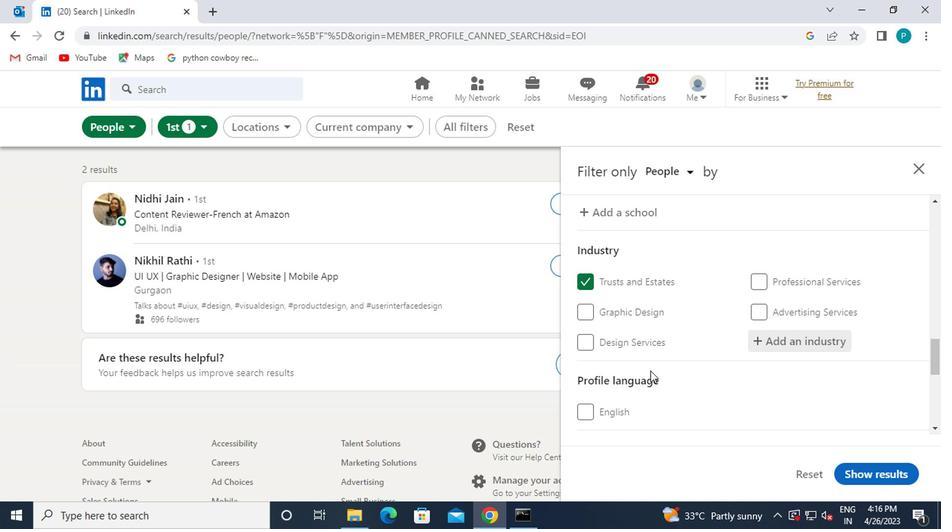 
Action: Mouse moved to (590, 377)
Screenshot: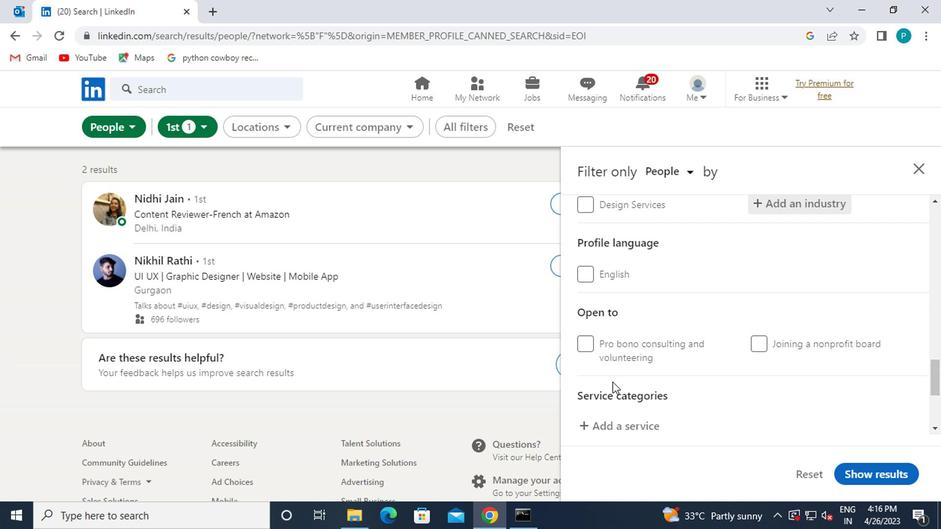 
Action: Mouse scrolled (590, 377) with delta (0, 0)
Screenshot: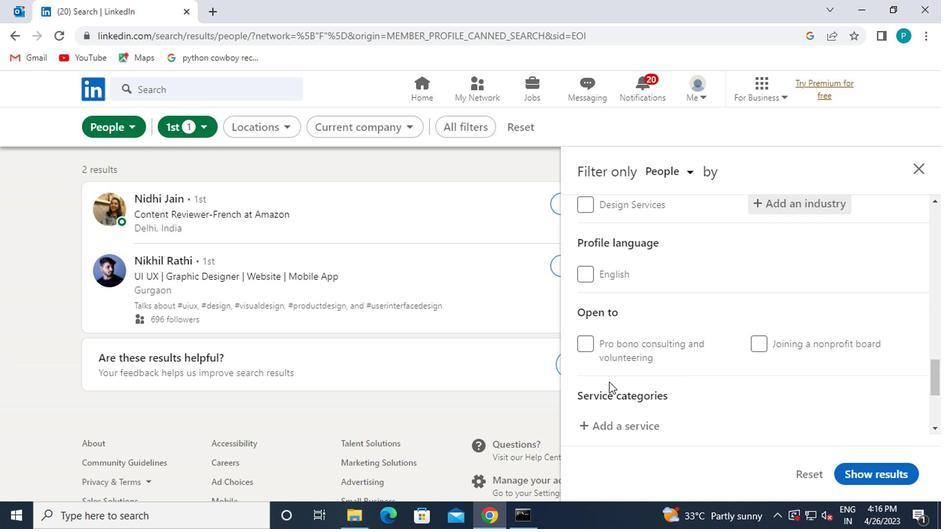 
Action: Mouse moved to (583, 363)
Screenshot: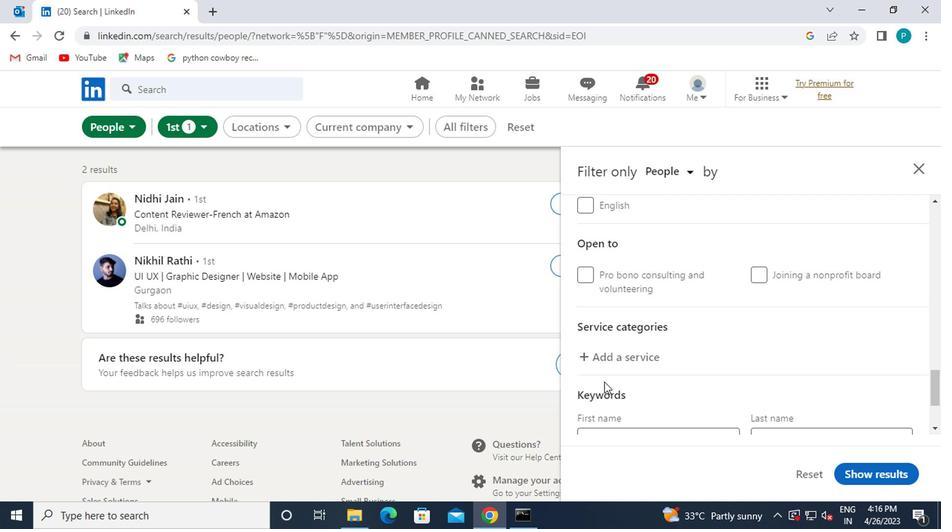 
Action: Mouse pressed left at (583, 363)
Screenshot: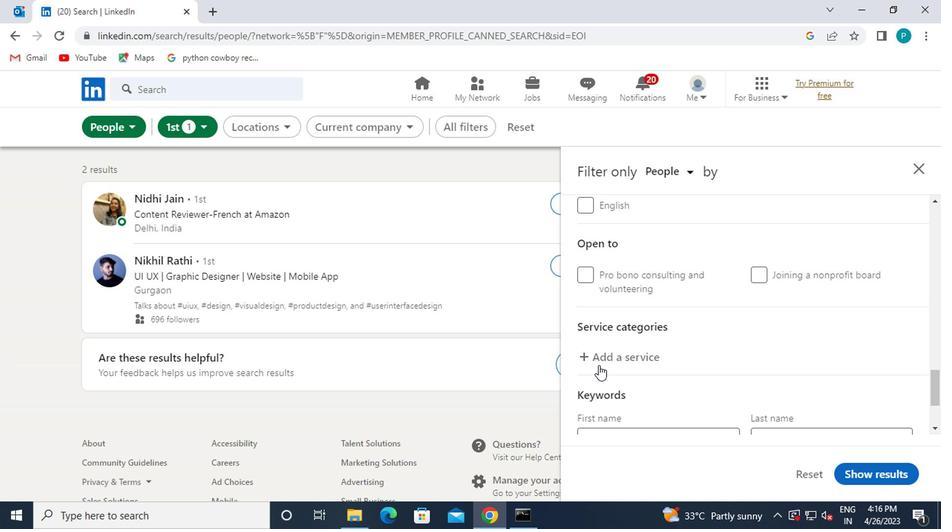 
Action: Key pressed FINA
Screenshot: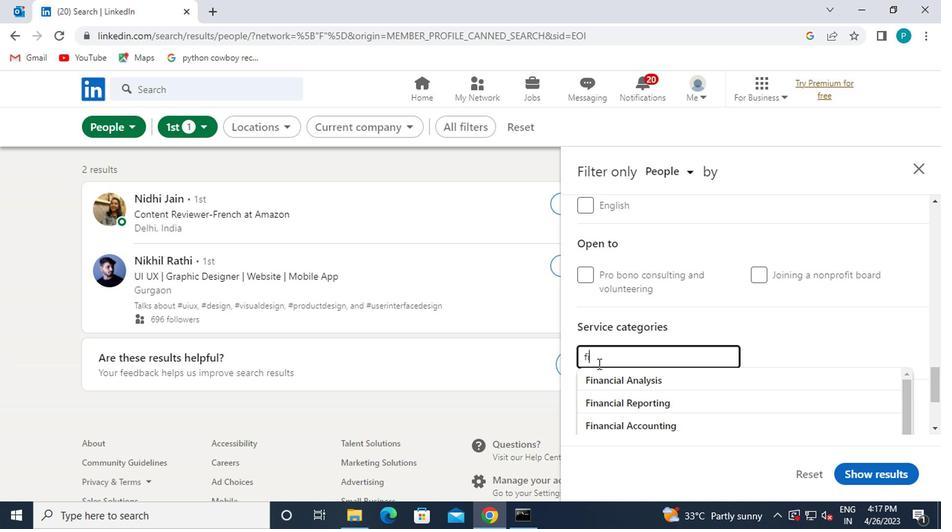 
Action: Mouse moved to (600, 392)
Screenshot: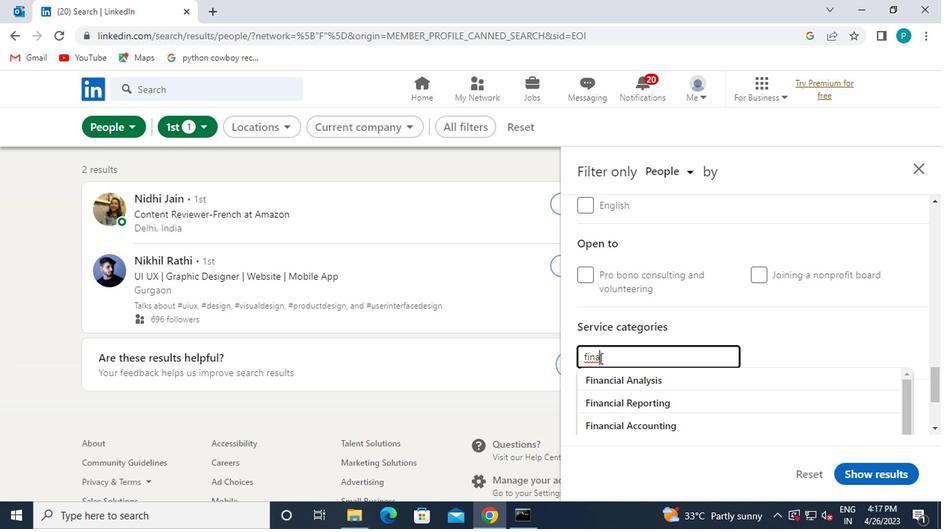 
Action: Mouse scrolled (600, 391) with delta (0, 0)
Screenshot: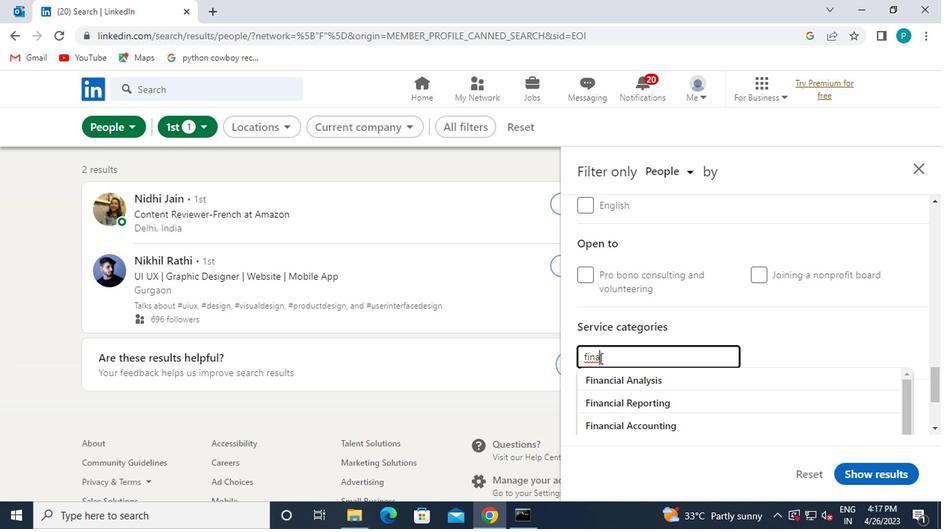 
Action: Mouse moved to (601, 394)
Screenshot: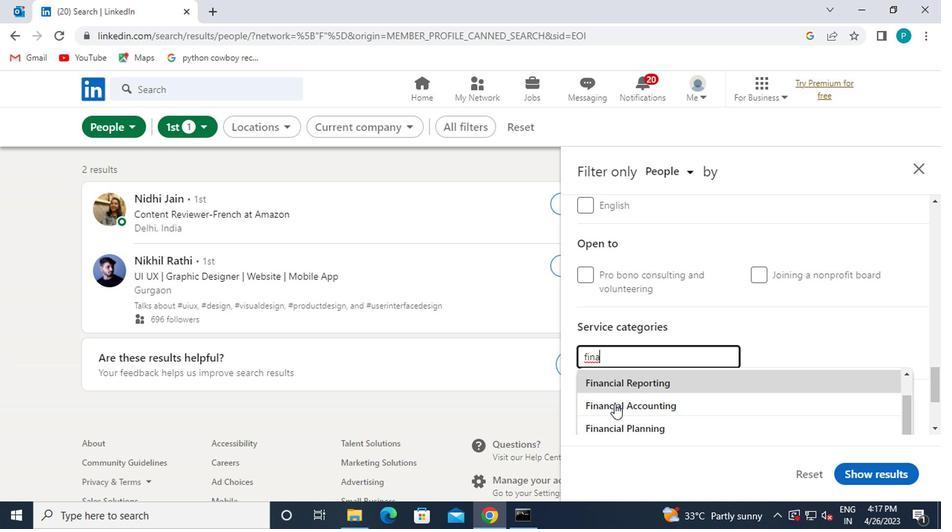 
Action: Mouse pressed left at (601, 394)
Screenshot: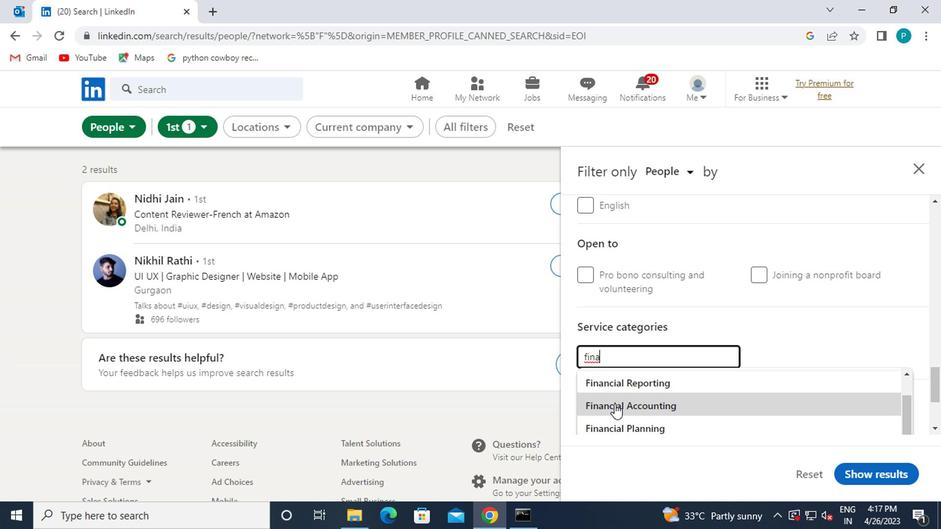 
Action: Mouse scrolled (601, 394) with delta (0, 0)
Screenshot: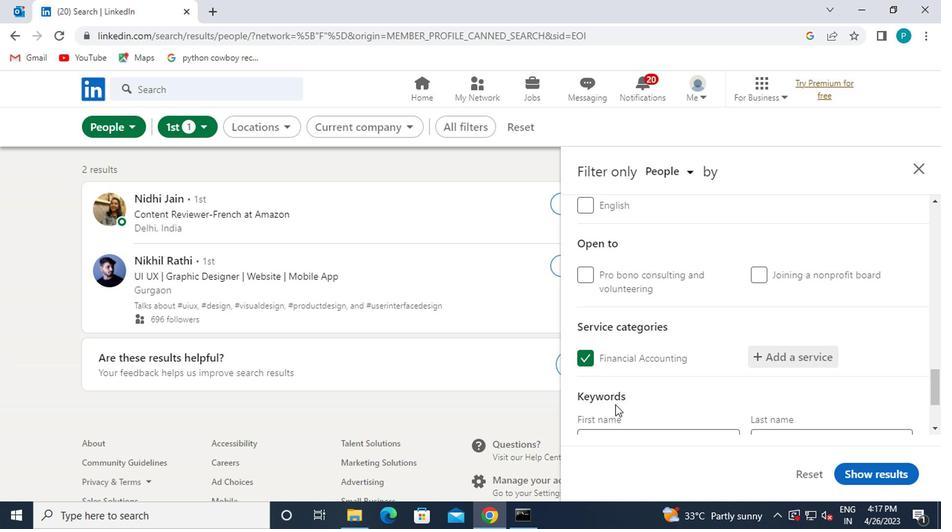 
Action: Mouse scrolled (601, 394) with delta (0, 0)
Screenshot: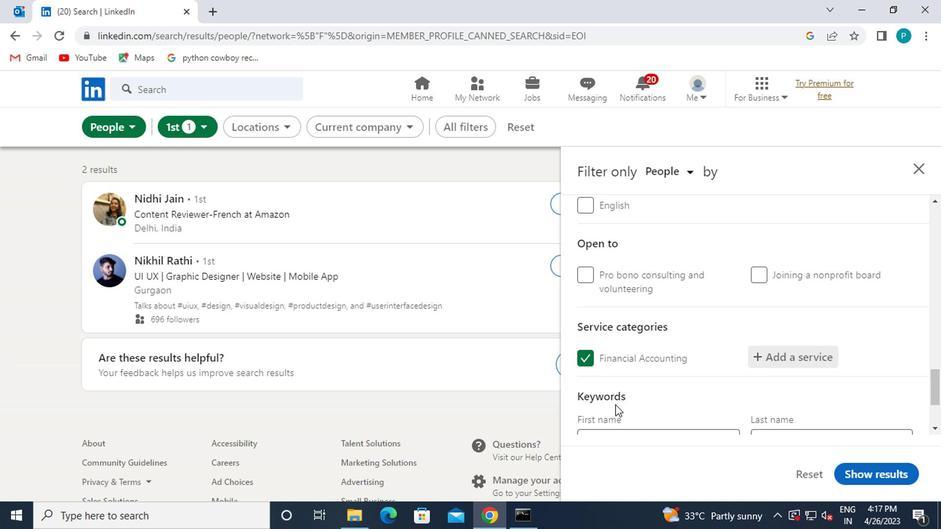 
Action: Mouse moved to (591, 365)
Screenshot: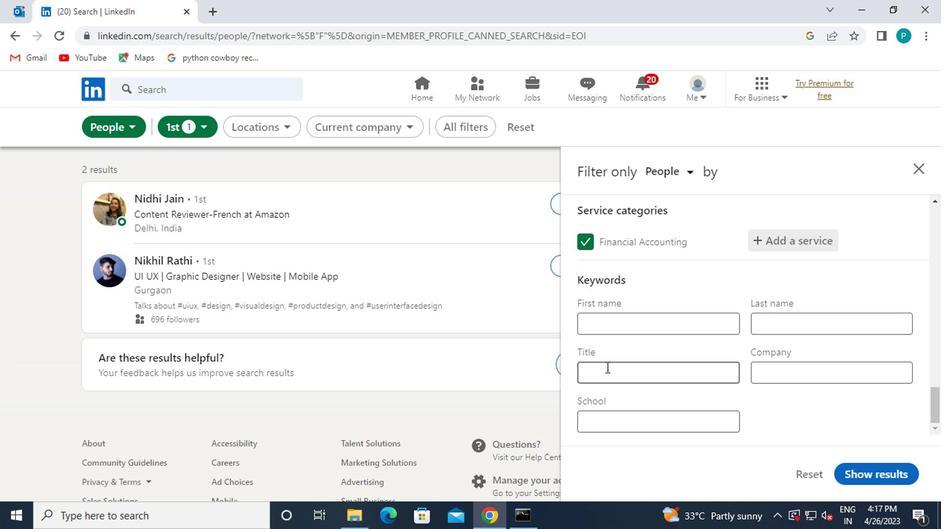 
Action: Mouse pressed left at (591, 365)
Screenshot: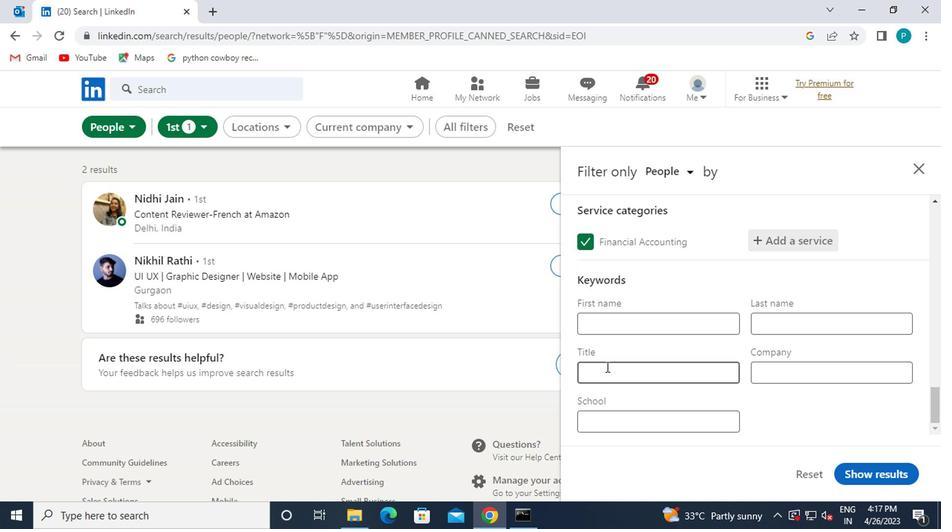 
Action: Key pressed <Key.caps_lock>H<Key.caps_lock>ELPP<Key.space><Key.backspace><Key.backspace><Key.space><Key.caps_lock>D<Key.caps_lock>ESK<Key.space><Key.caps_lock>W<Key.caps_lock>ROR<Key.backspace><Key.backspace><Key.backspace>ORKER/<Key.caps_lock>D<Key.caps_lock>ESKTOP
Screenshot: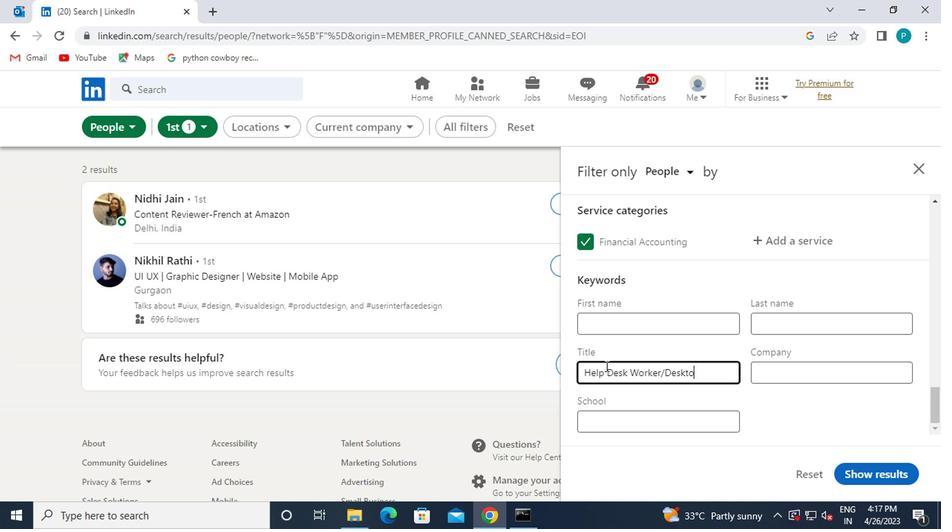 
Action: Mouse moved to (708, 374)
Screenshot: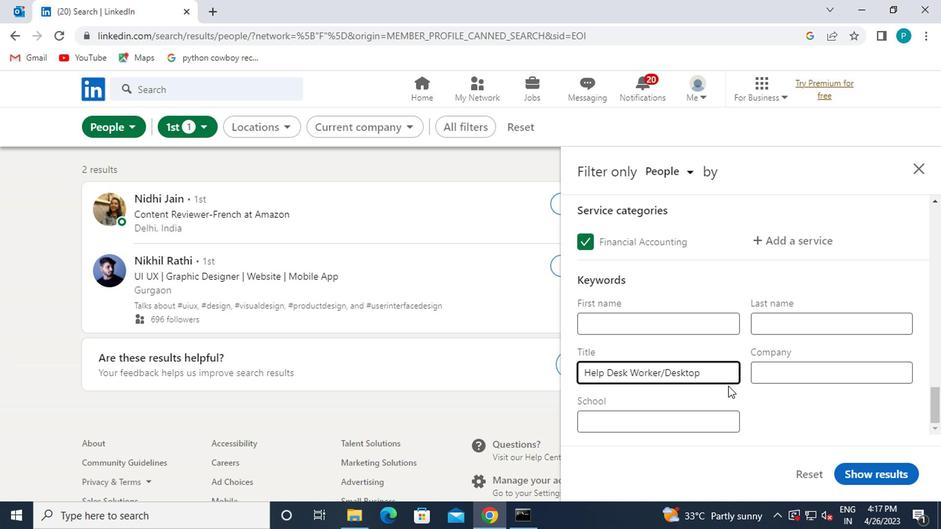 
Action: Key pressed <Key.space><Key.caps_lock>S<Key.caps_lock>UPPOET<Key.backspace><Key.backspace>RT
Screenshot: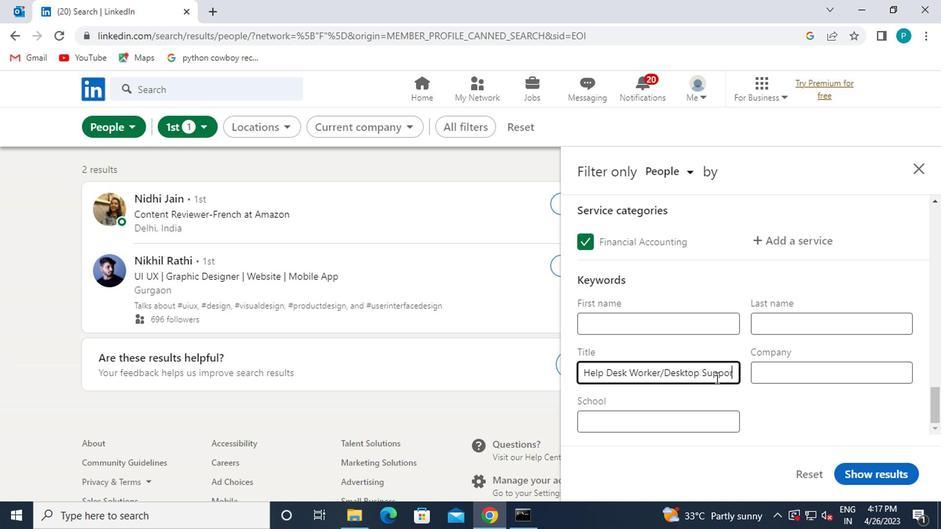 
Action: Mouse moved to (672, 401)
Screenshot: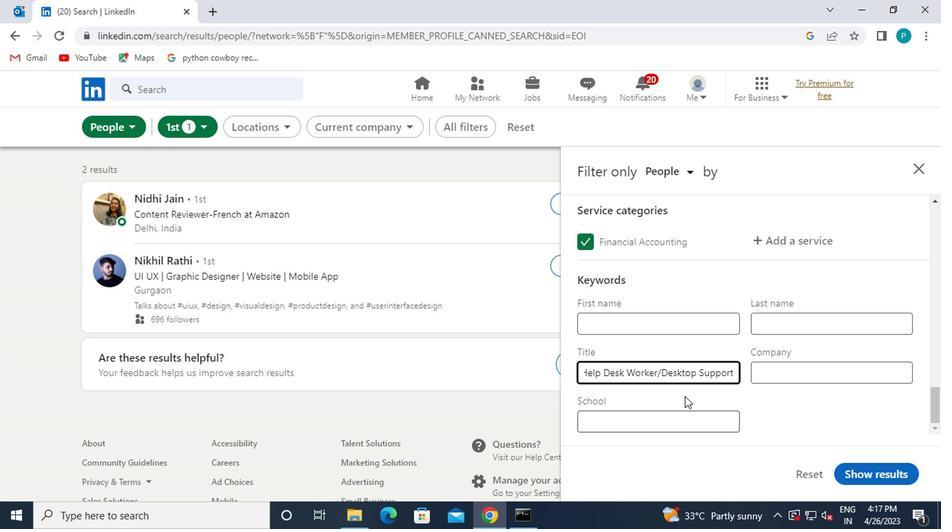
Action: Mouse scrolled (672, 401) with delta (0, 0)
Screenshot: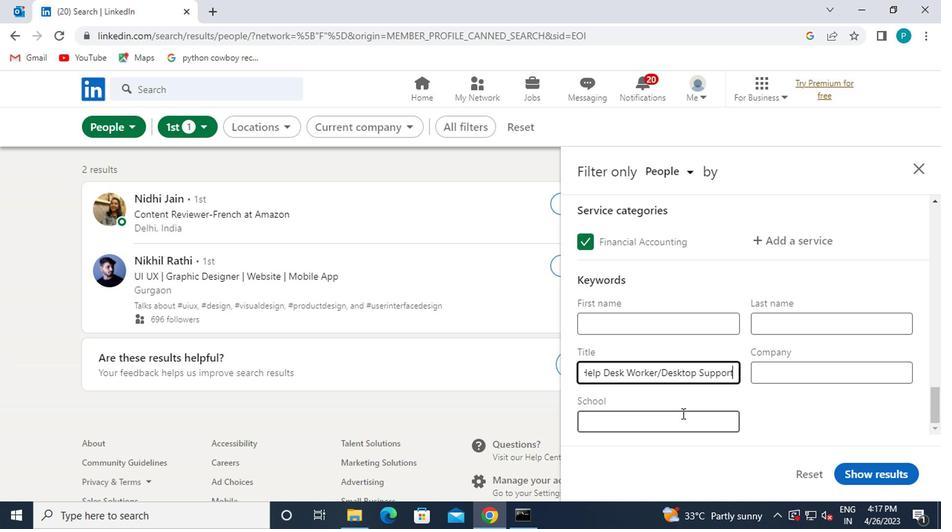 
Action: Mouse moved to (861, 444)
Screenshot: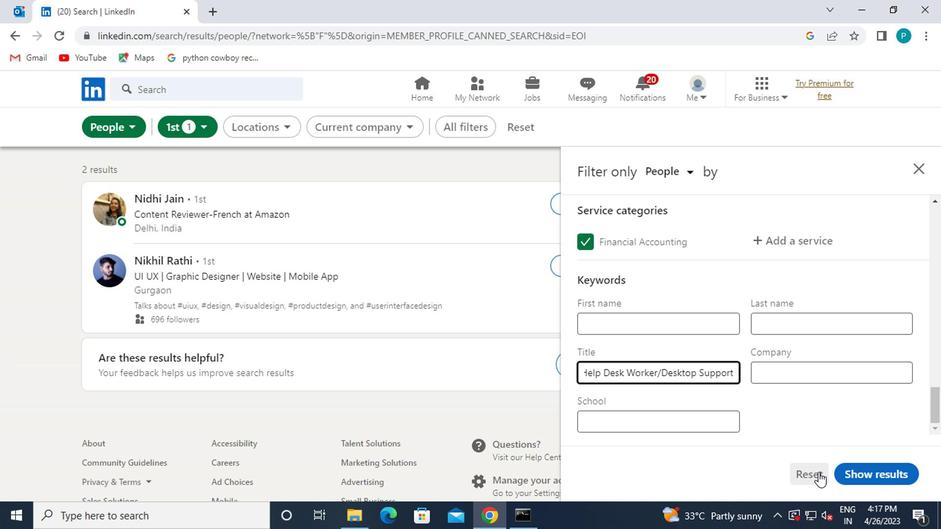 
Action: Mouse pressed left at (861, 444)
Screenshot: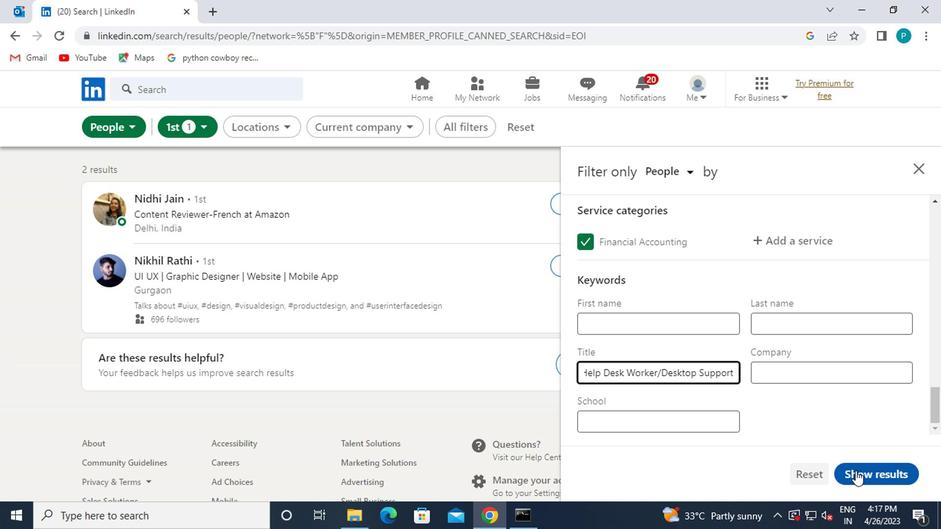 
